 Task: Find connections with filter location Quillota with filter topic #Businessintelligence with filter profile language English with filter current company Techolution with filter school Bharati Vidyapeeth's College of Engineering with filter industry IT System Design Services with filter service category Mobile Marketing with filter keywords title Operations Analyst
Action: Mouse moved to (596, 75)
Screenshot: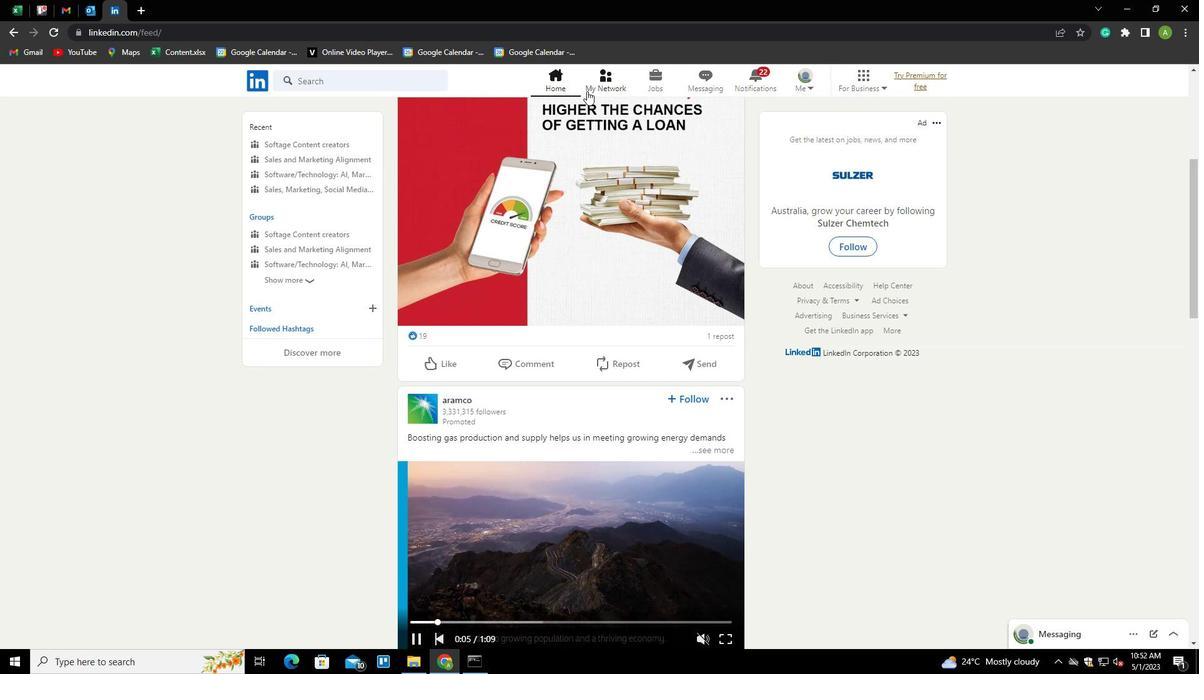 
Action: Mouse pressed left at (596, 75)
Screenshot: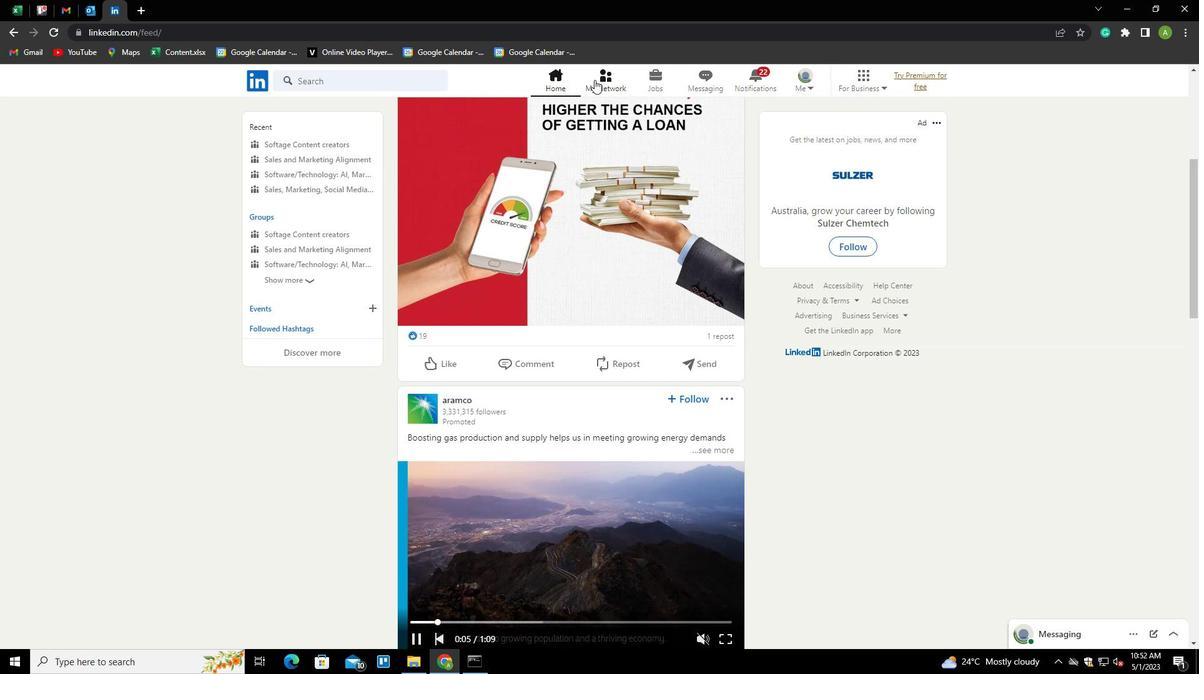 
Action: Mouse moved to (326, 147)
Screenshot: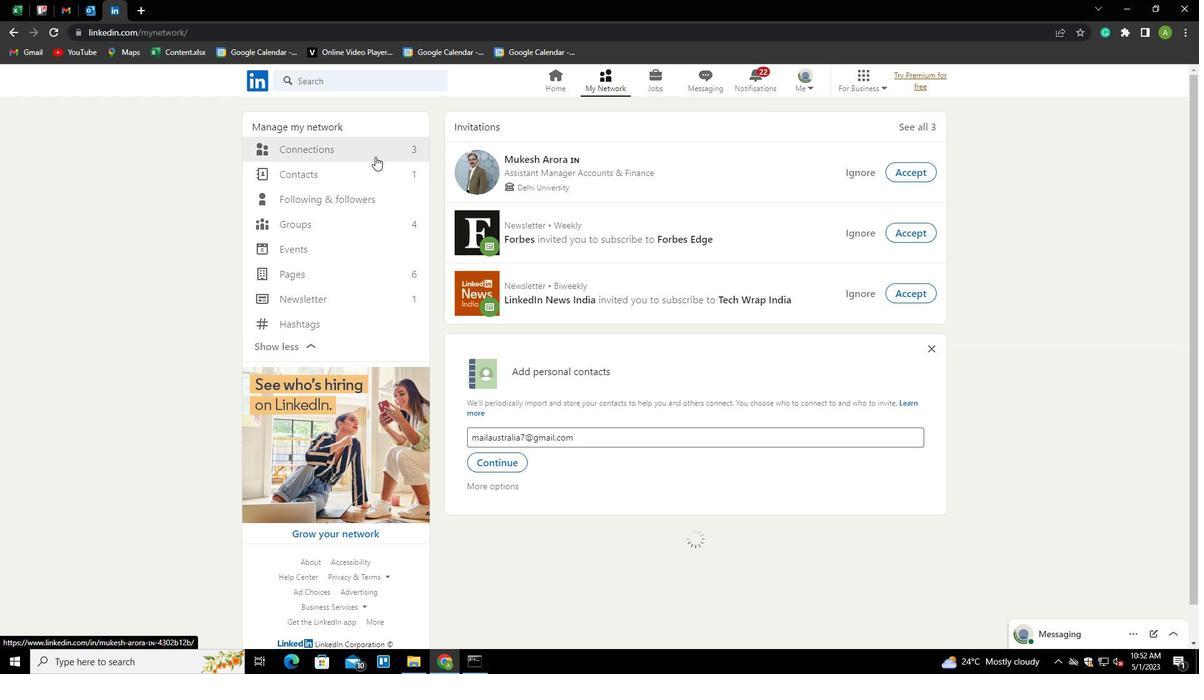 
Action: Mouse pressed left at (326, 147)
Screenshot: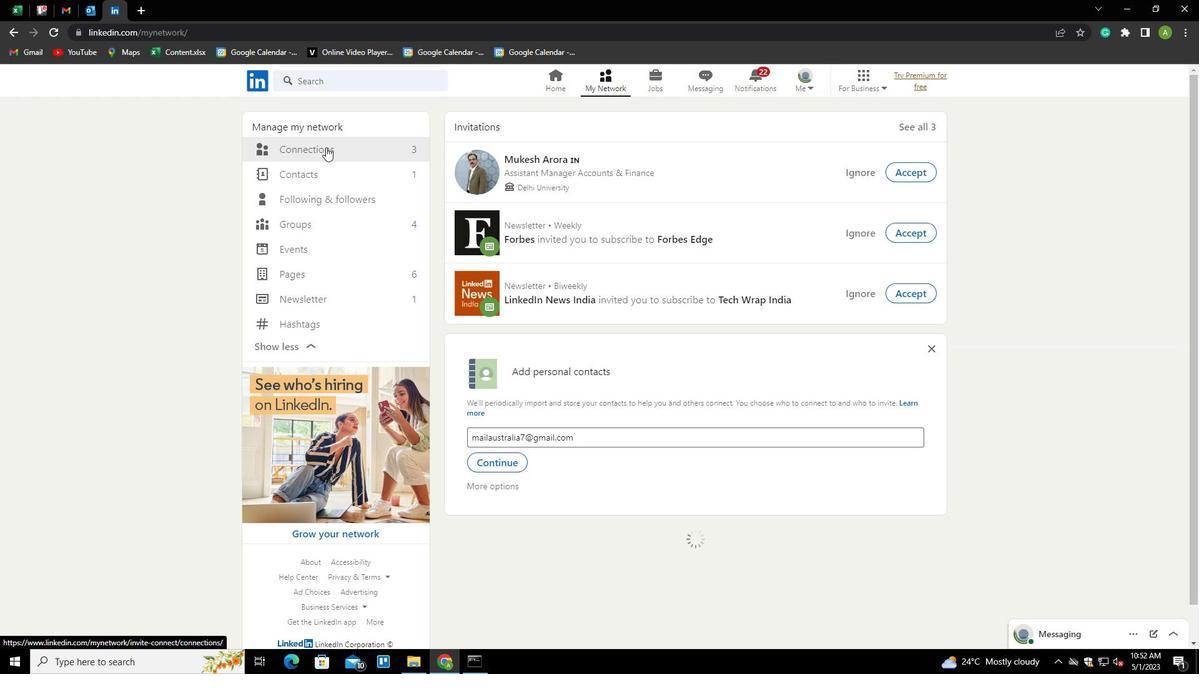 
Action: Mouse moved to (693, 146)
Screenshot: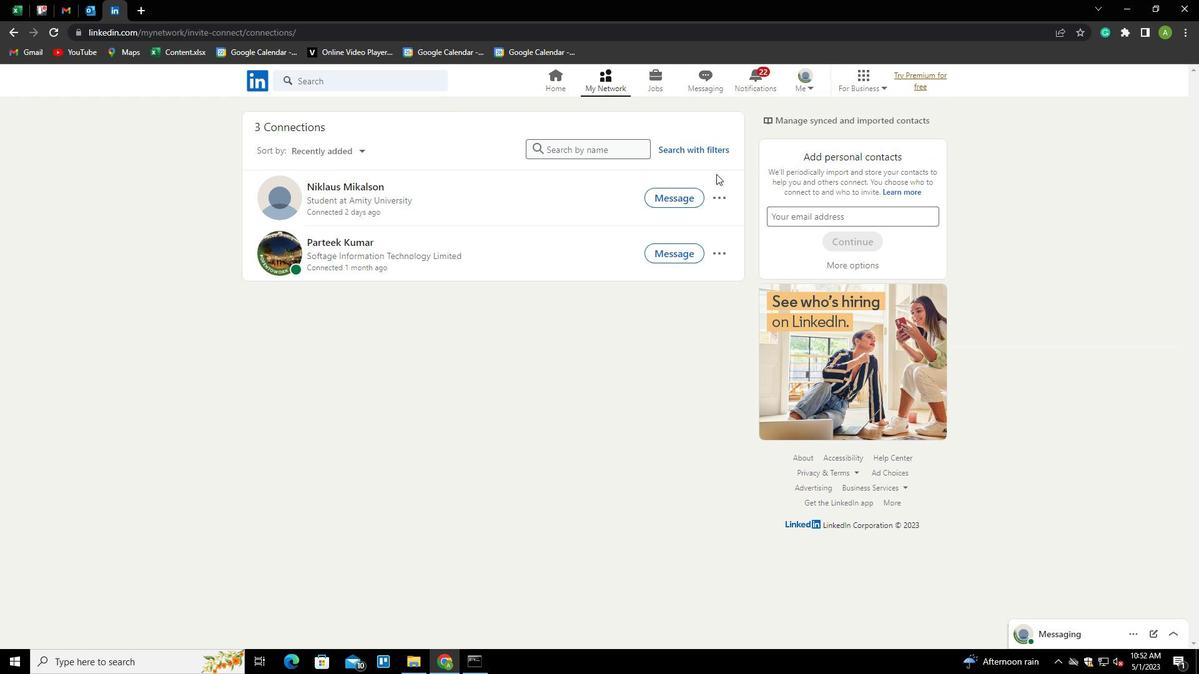 
Action: Mouse pressed left at (693, 146)
Screenshot: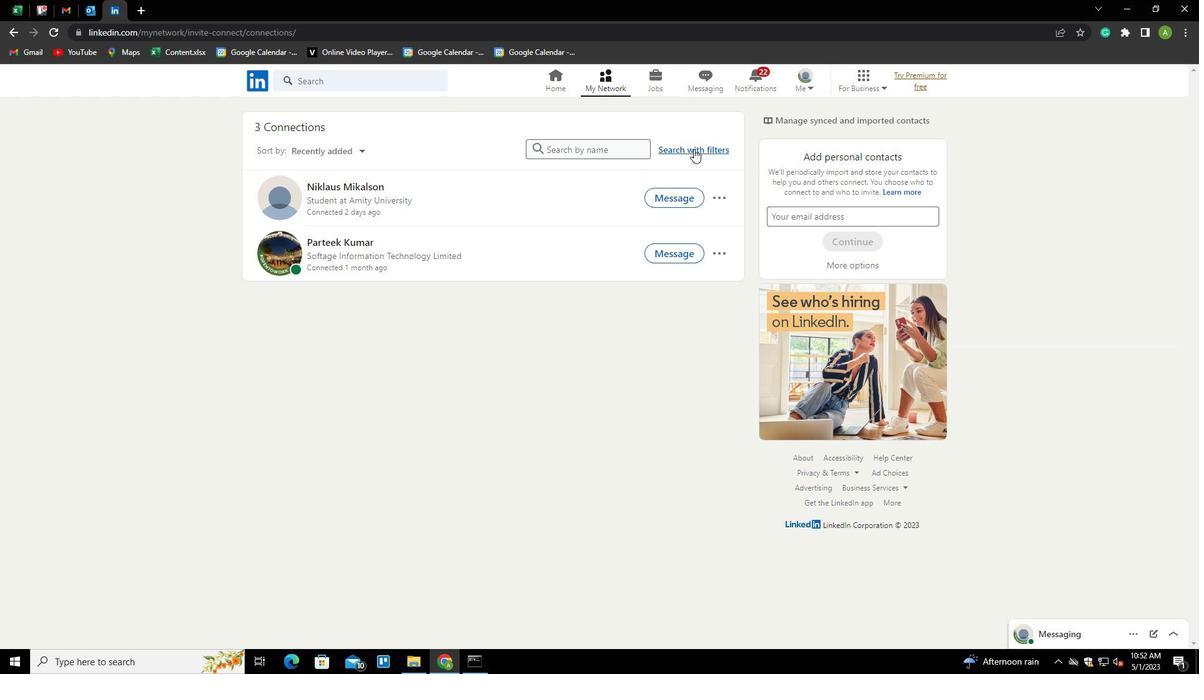 
Action: Mouse moved to (640, 114)
Screenshot: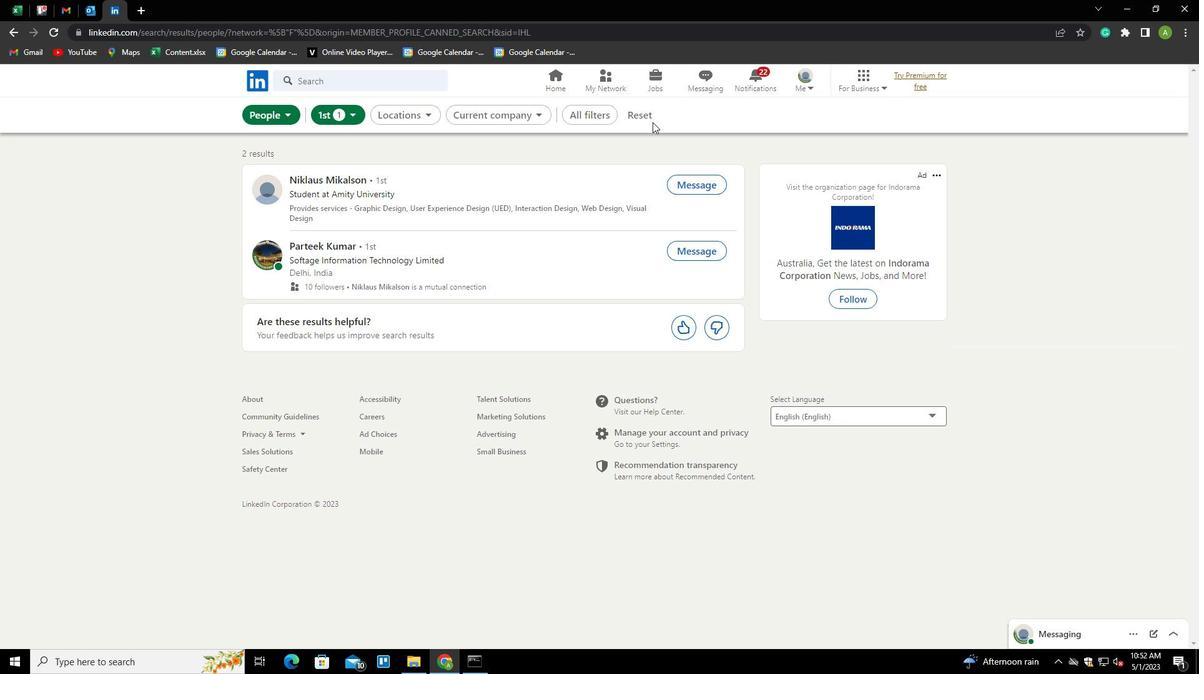 
Action: Mouse pressed left at (640, 114)
Screenshot: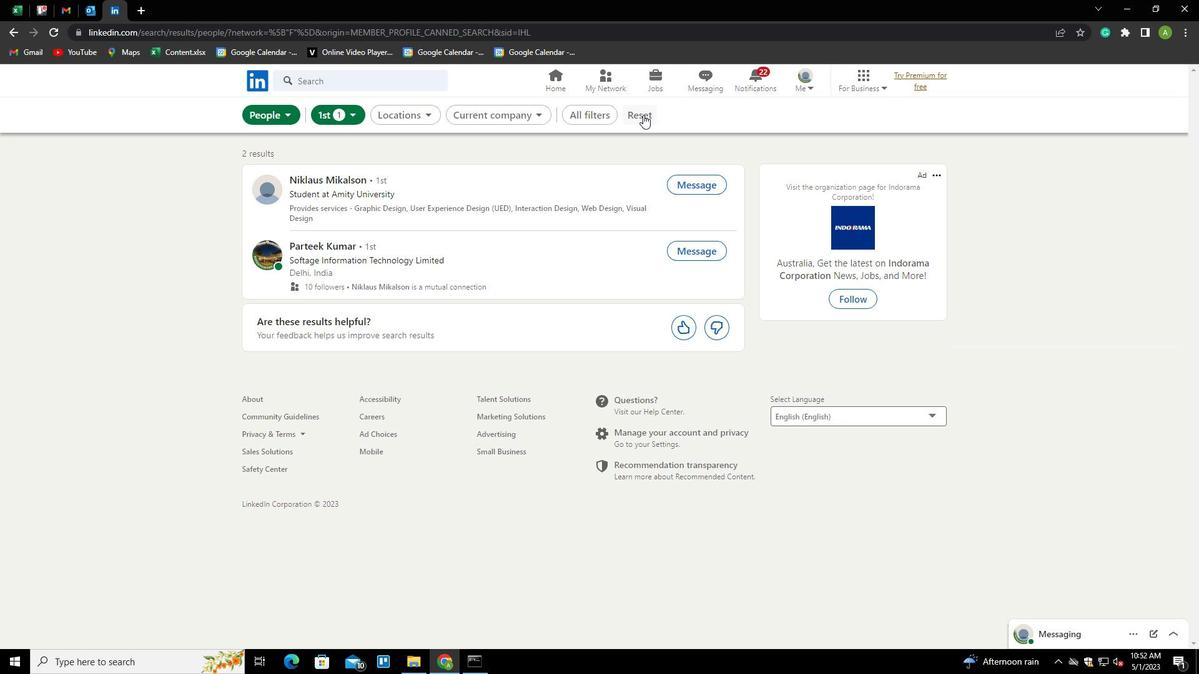 
Action: Mouse moved to (635, 116)
Screenshot: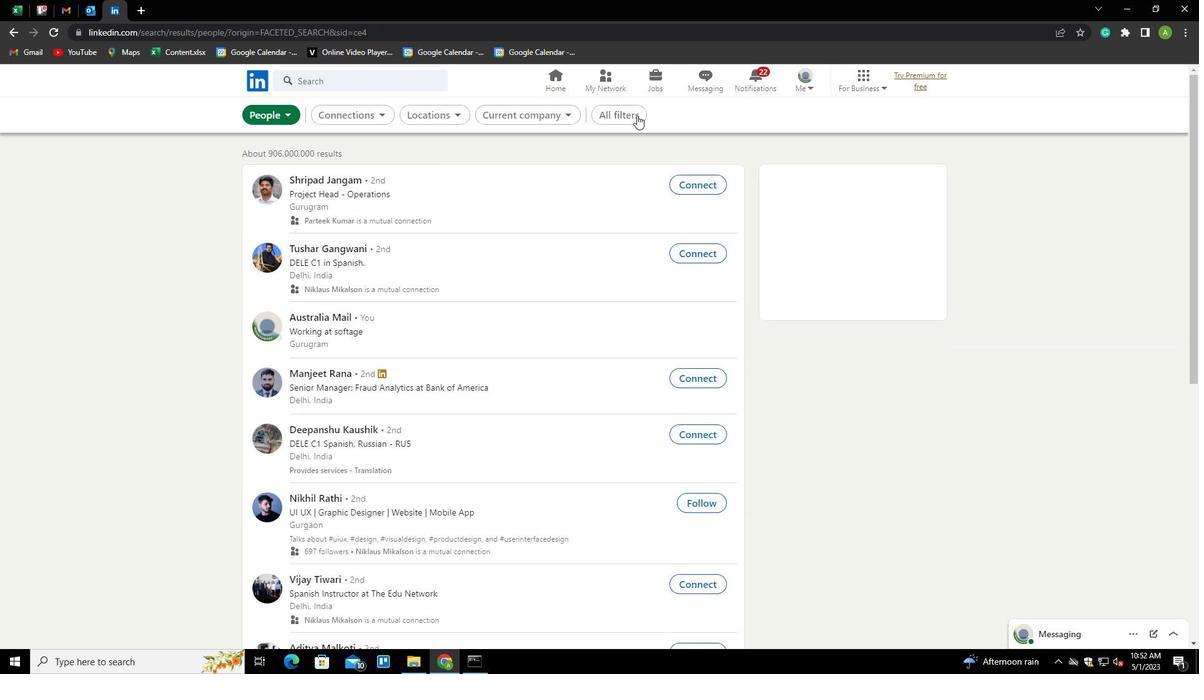 
Action: Mouse pressed left at (635, 116)
Screenshot: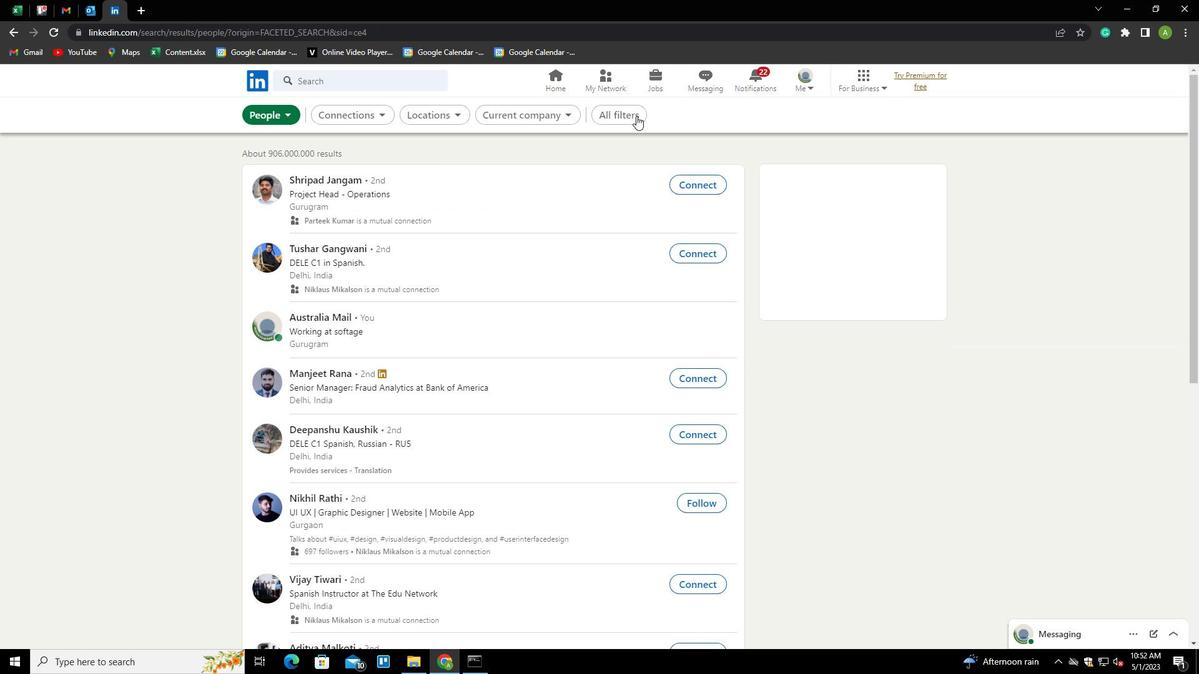 
Action: Mouse moved to (983, 266)
Screenshot: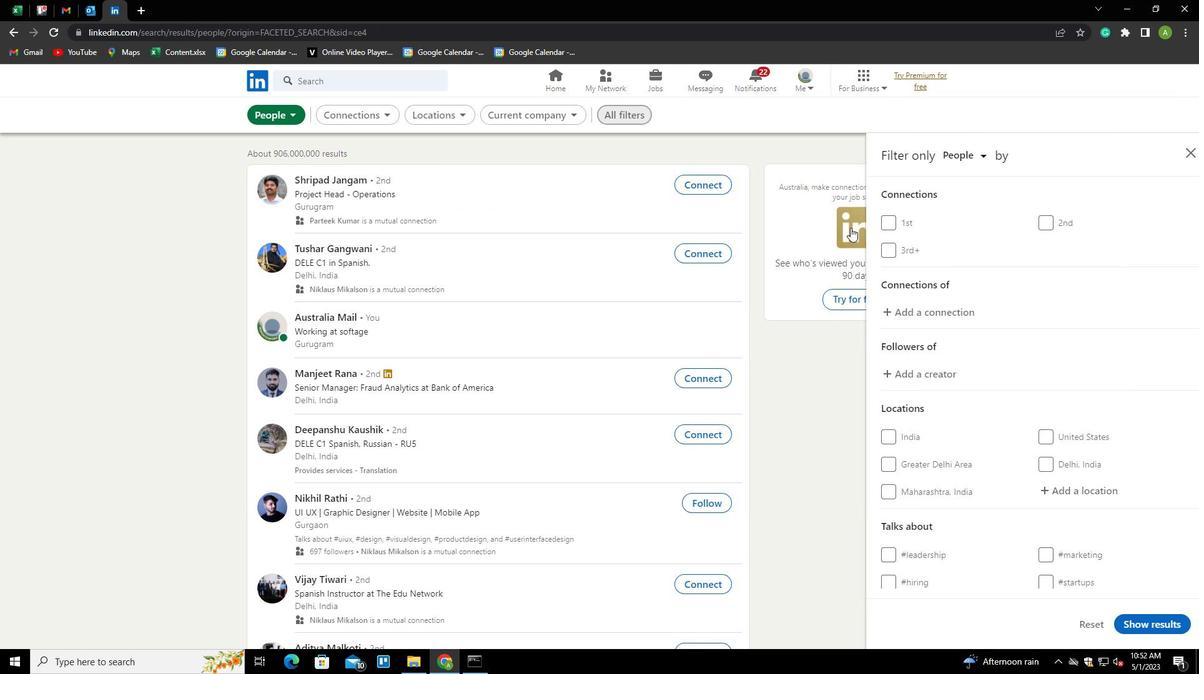 
Action: Mouse scrolled (983, 265) with delta (0, 0)
Screenshot: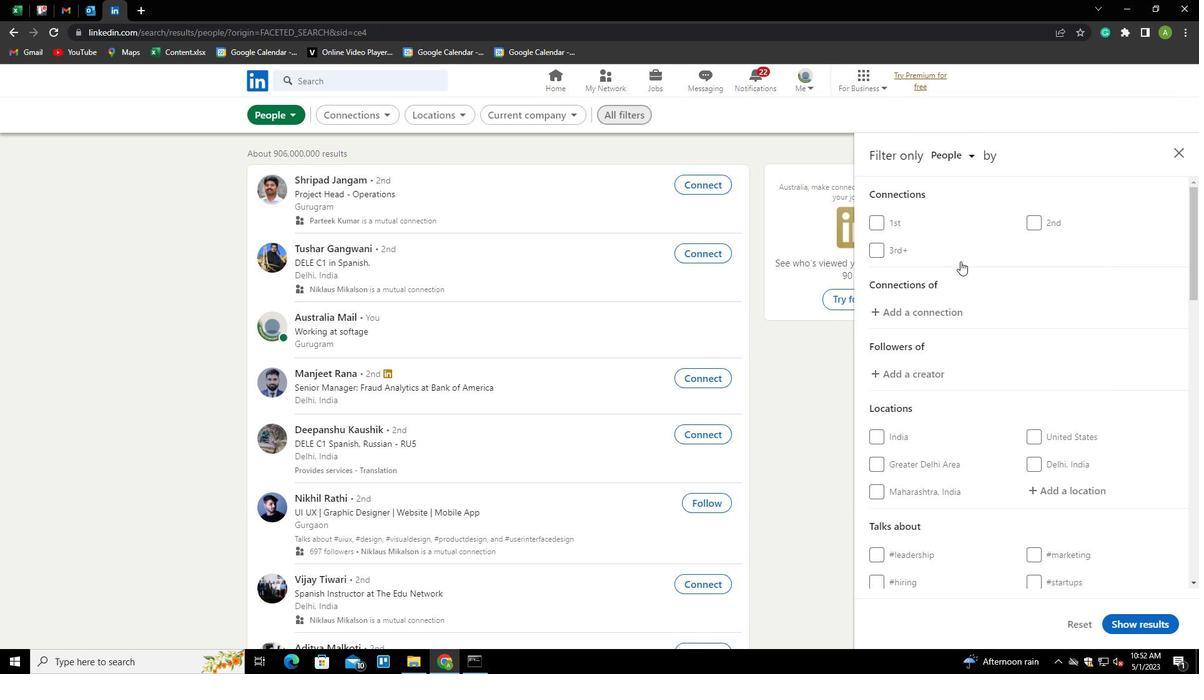
Action: Mouse scrolled (983, 265) with delta (0, 0)
Screenshot: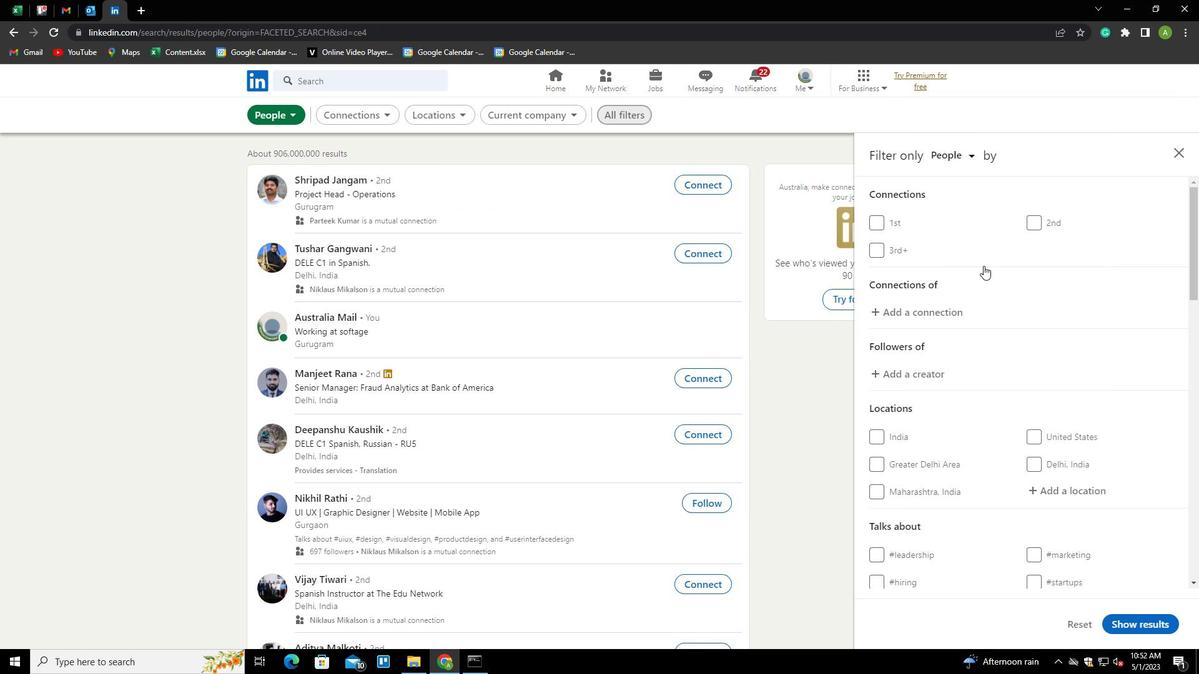 
Action: Mouse scrolled (983, 265) with delta (0, 0)
Screenshot: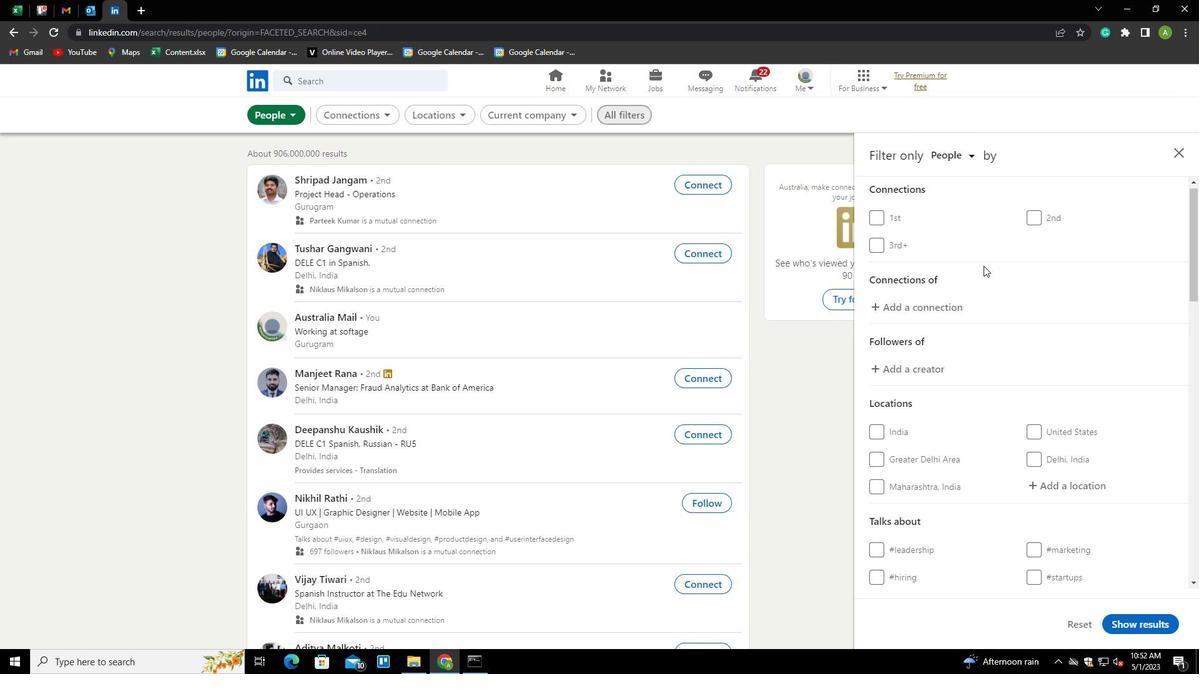
Action: Mouse moved to (1050, 304)
Screenshot: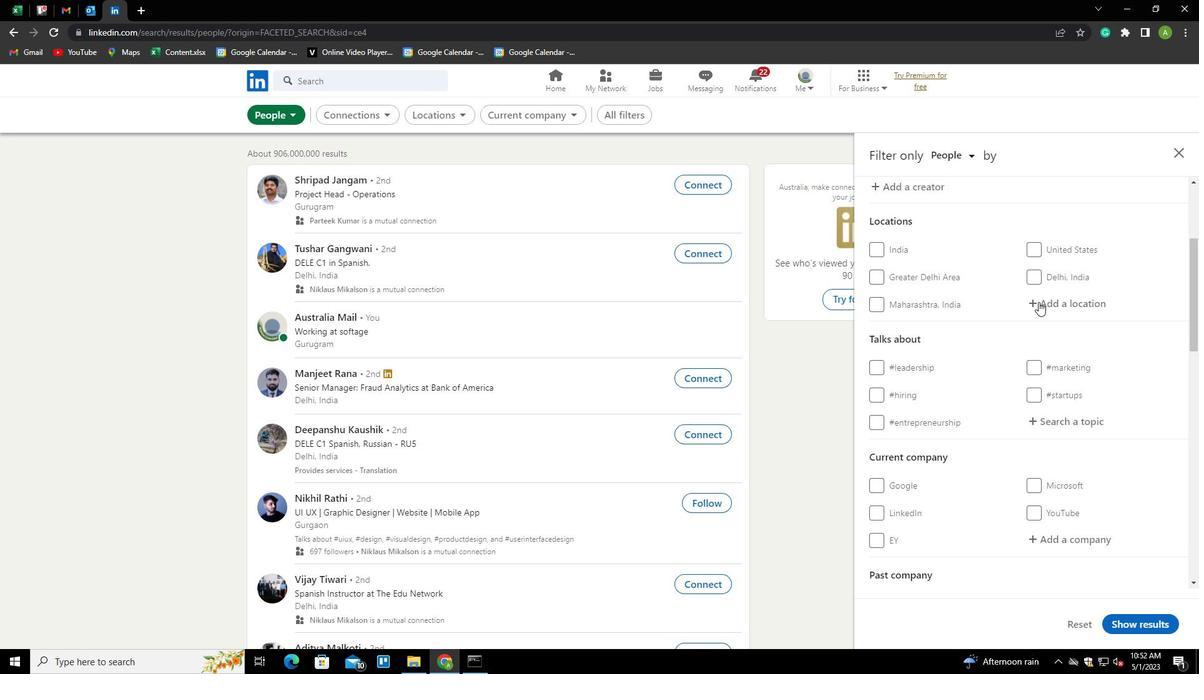 
Action: Mouse pressed left at (1050, 304)
Screenshot: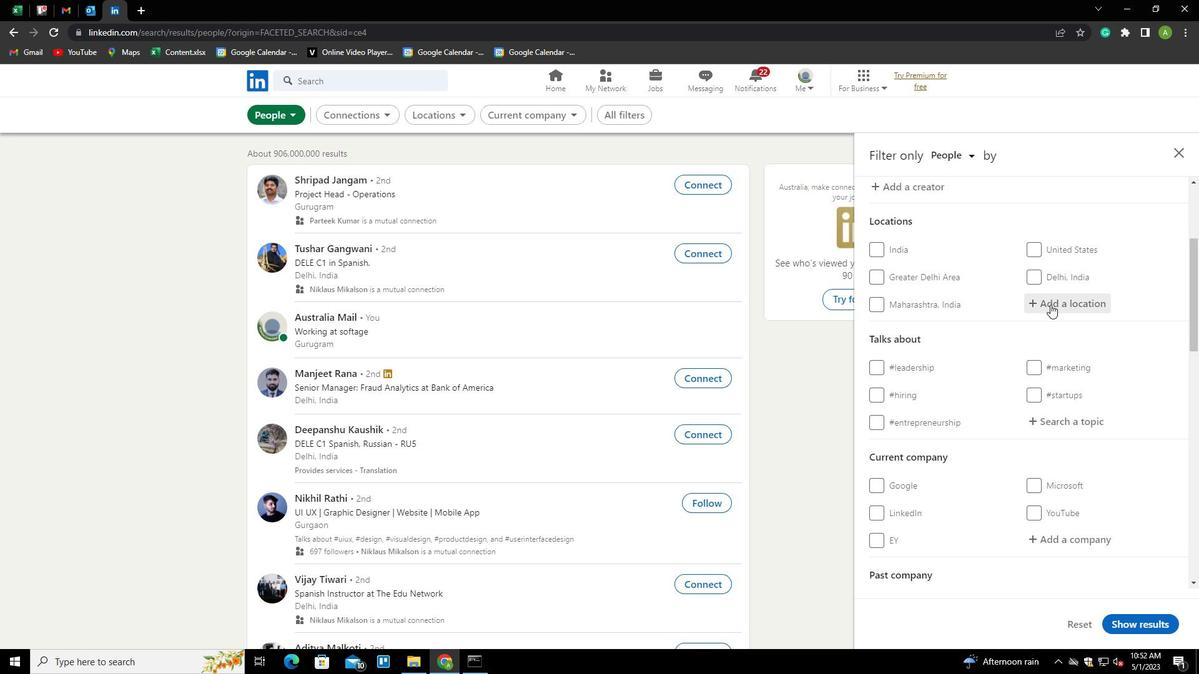
Action: Mouse pressed left at (1050, 304)
Screenshot: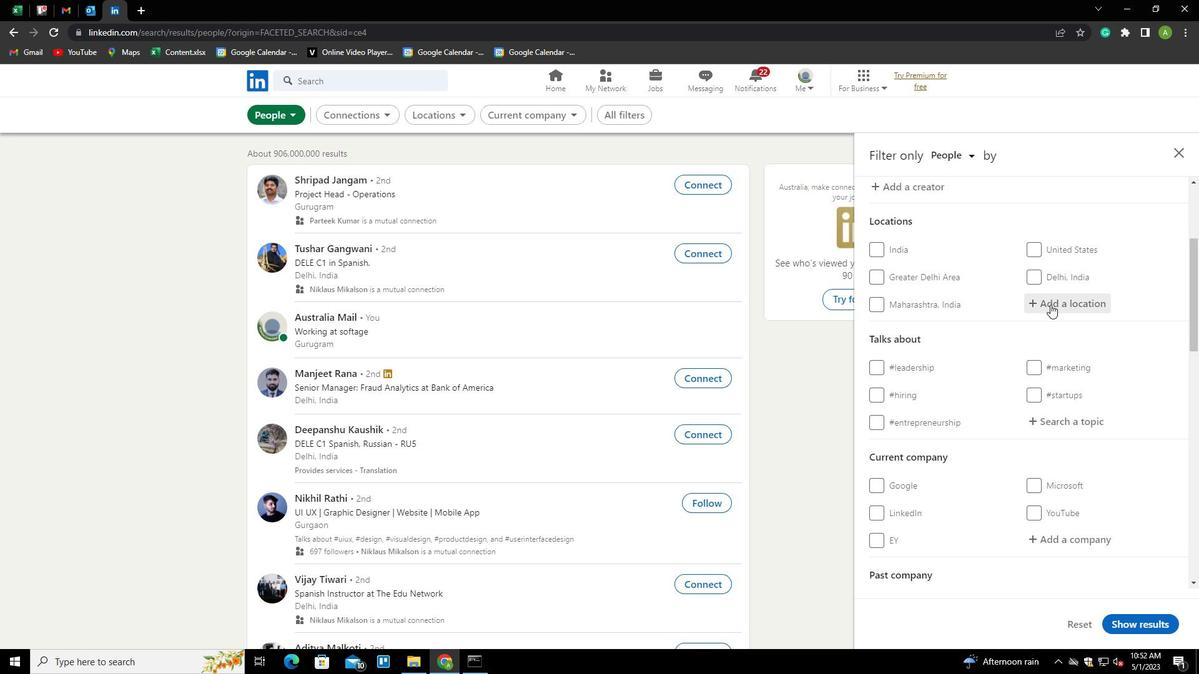 
Action: Key pressed <Key.shift><Key.shift>QUILLOTA<Key.down><Key.enter>
Screenshot: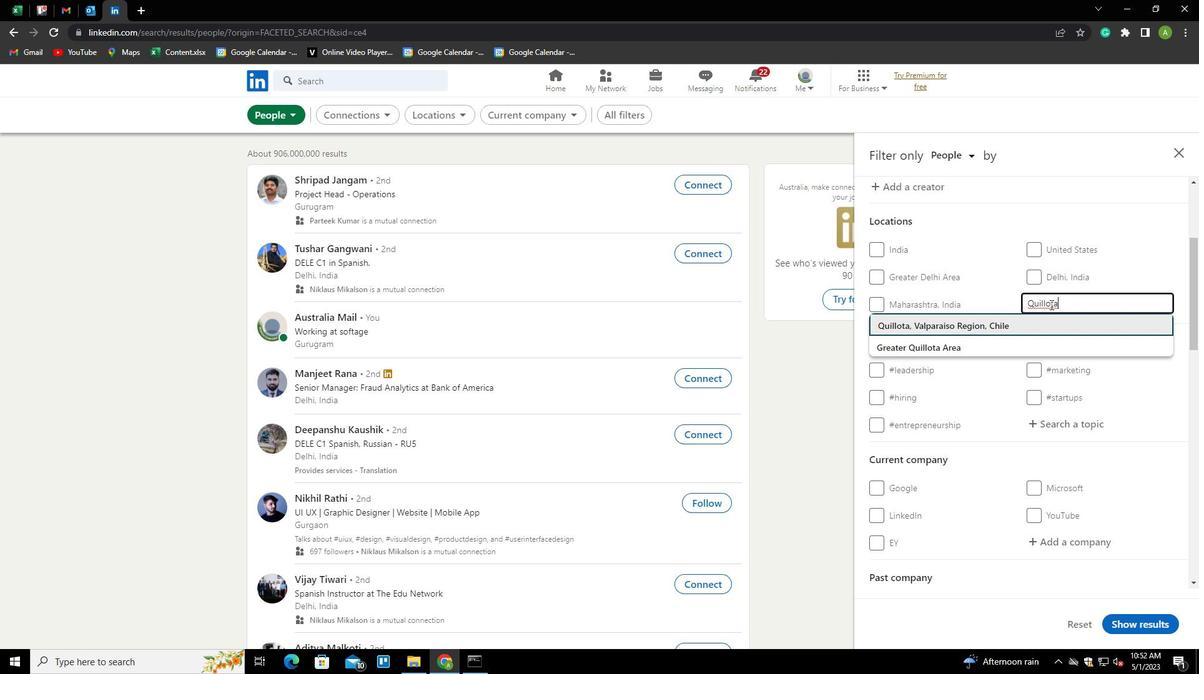 
Action: Mouse scrolled (1050, 304) with delta (0, 0)
Screenshot: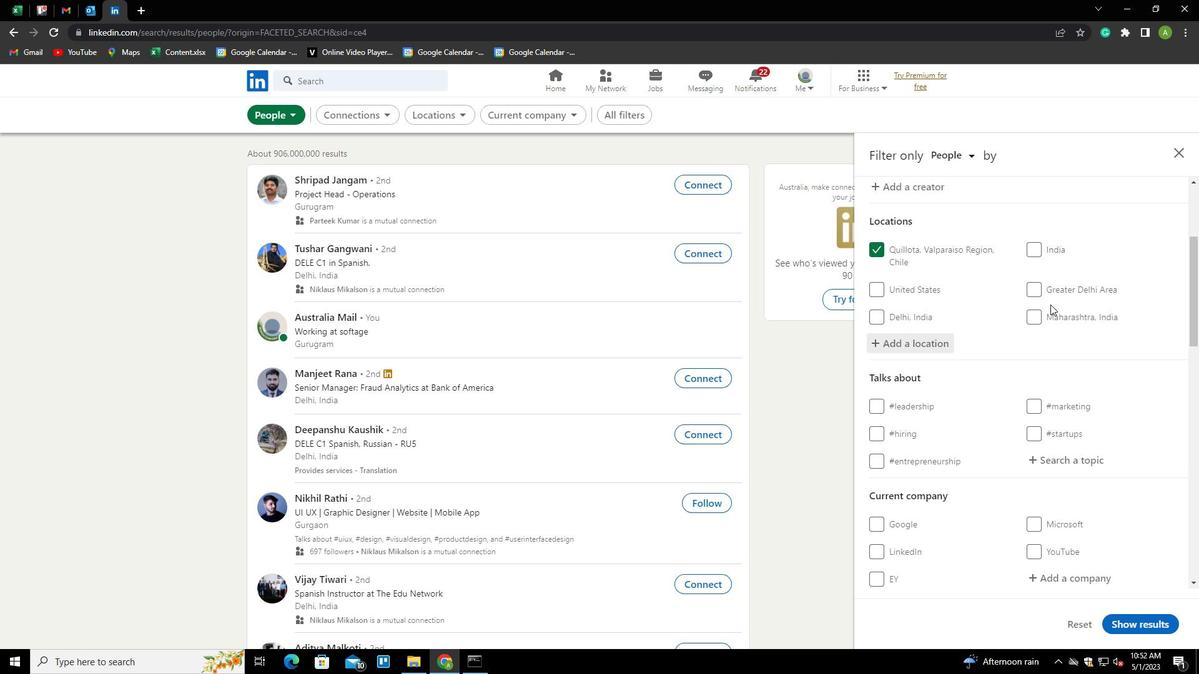 
Action: Mouse scrolled (1050, 304) with delta (0, 0)
Screenshot: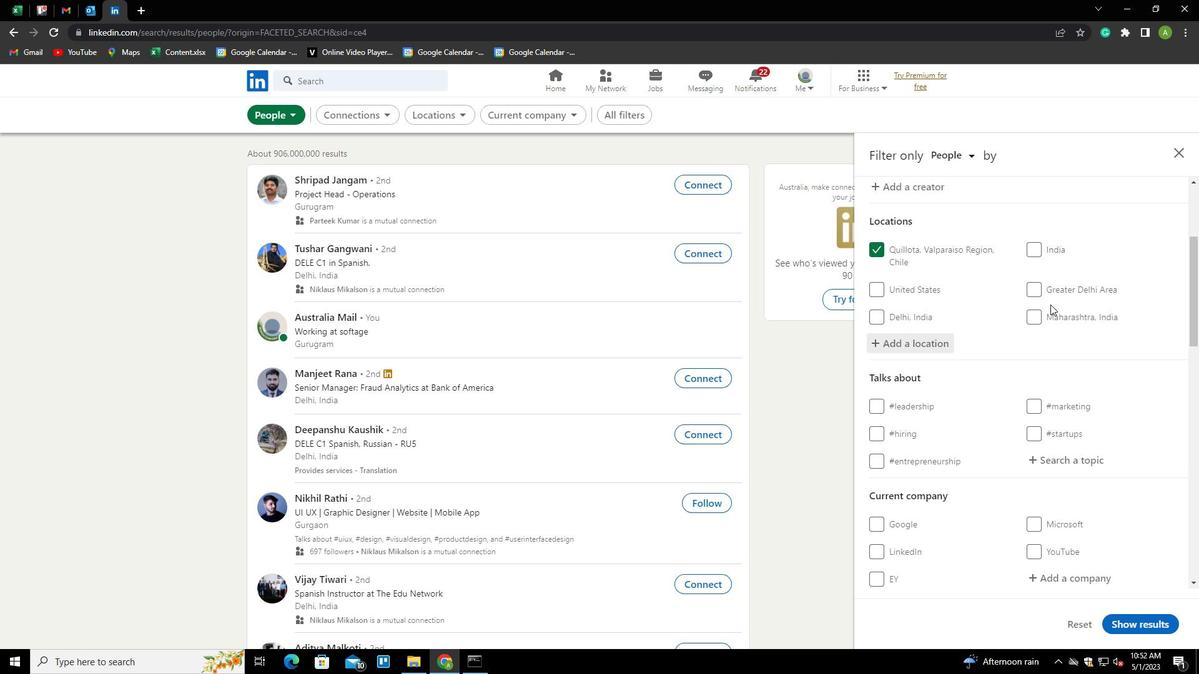 
Action: Mouse scrolled (1050, 304) with delta (0, 0)
Screenshot: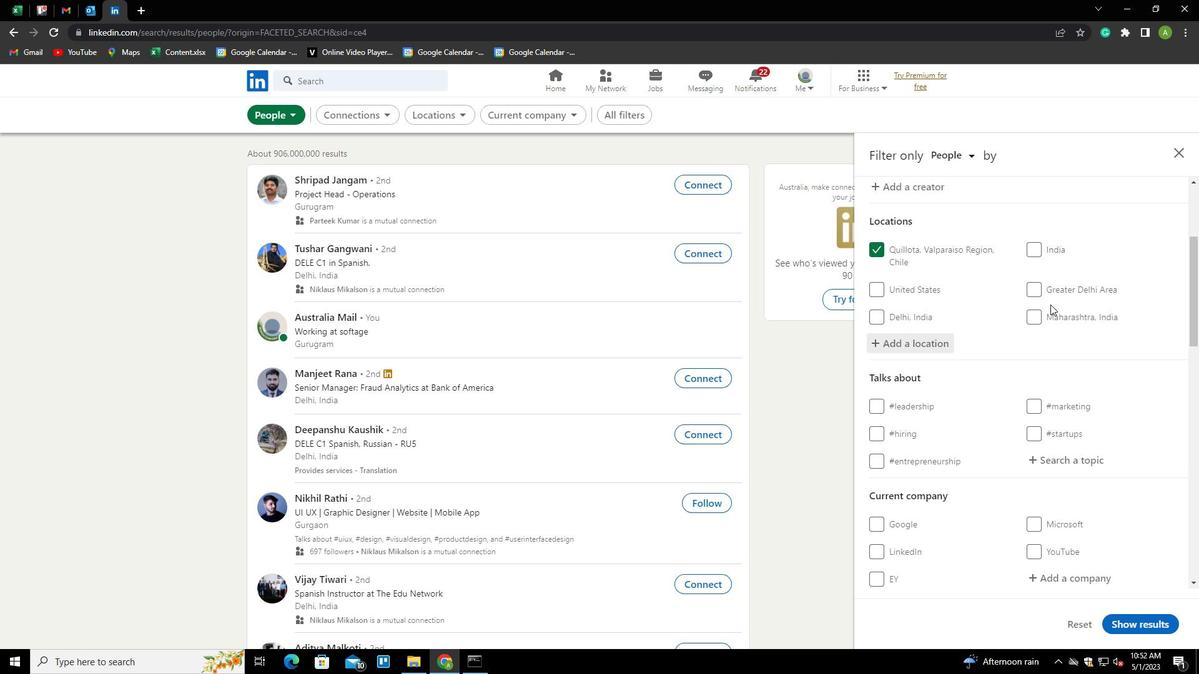 
Action: Mouse moved to (1044, 274)
Screenshot: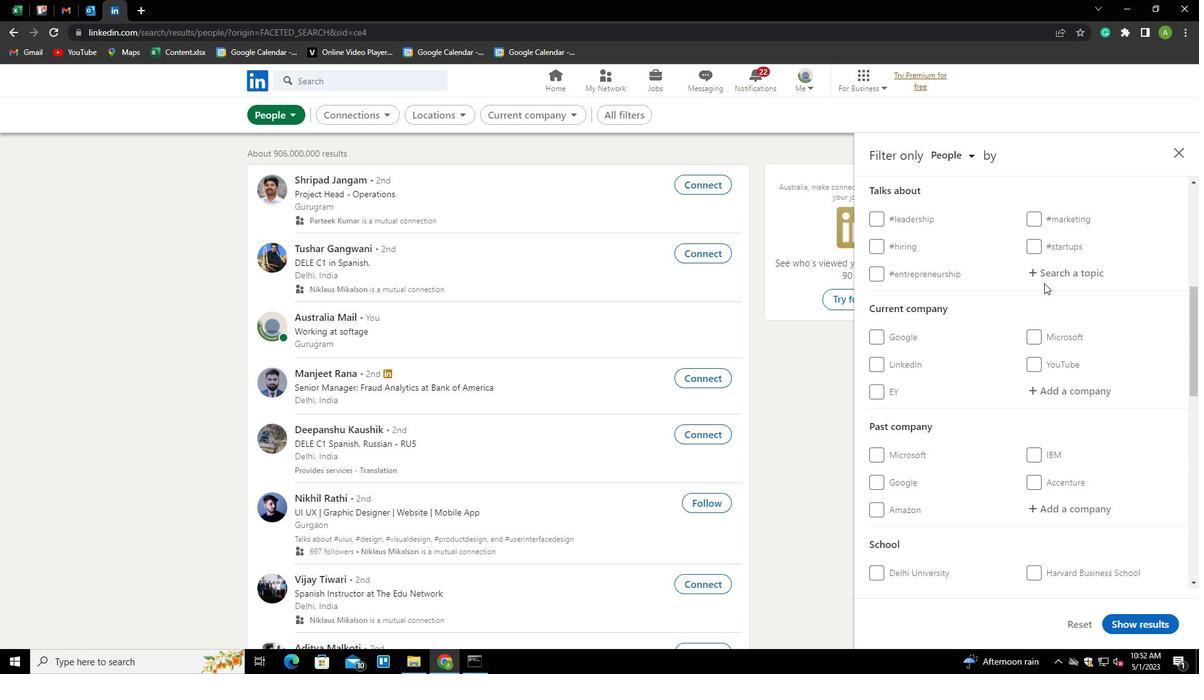 
Action: Mouse pressed left at (1044, 274)
Screenshot: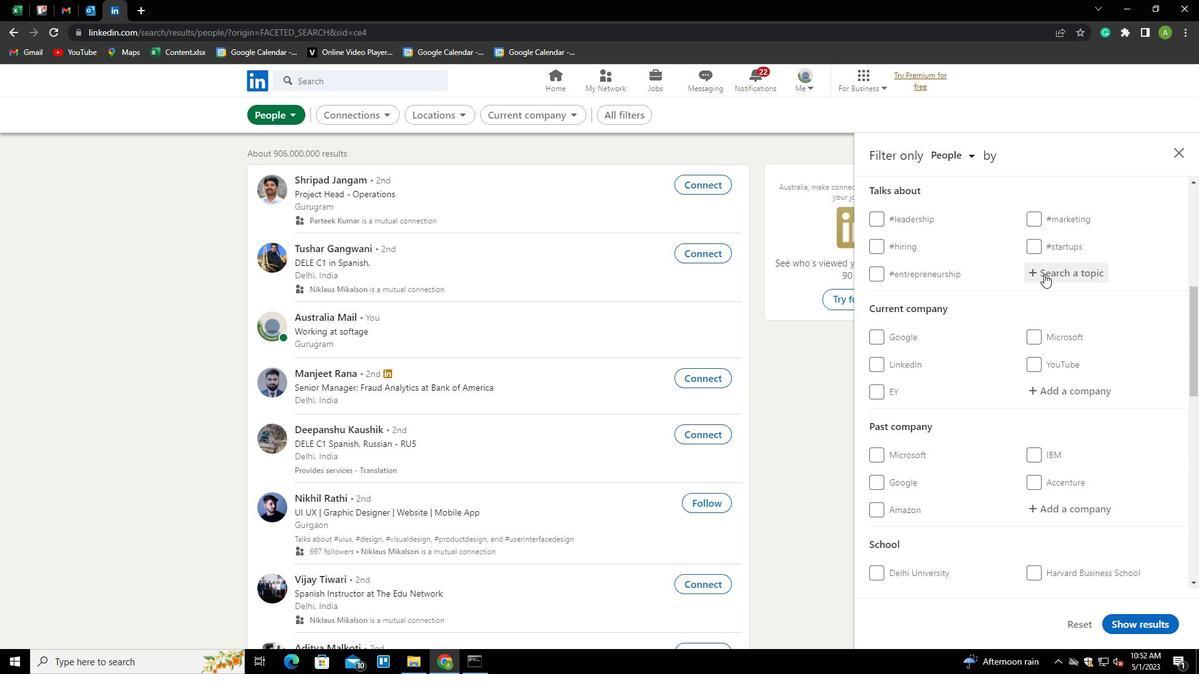 
Action: Key pressed <Key.shift><Key.shift><Key.shift>BUSINESSIN<Key.down><Key.enter>
Screenshot: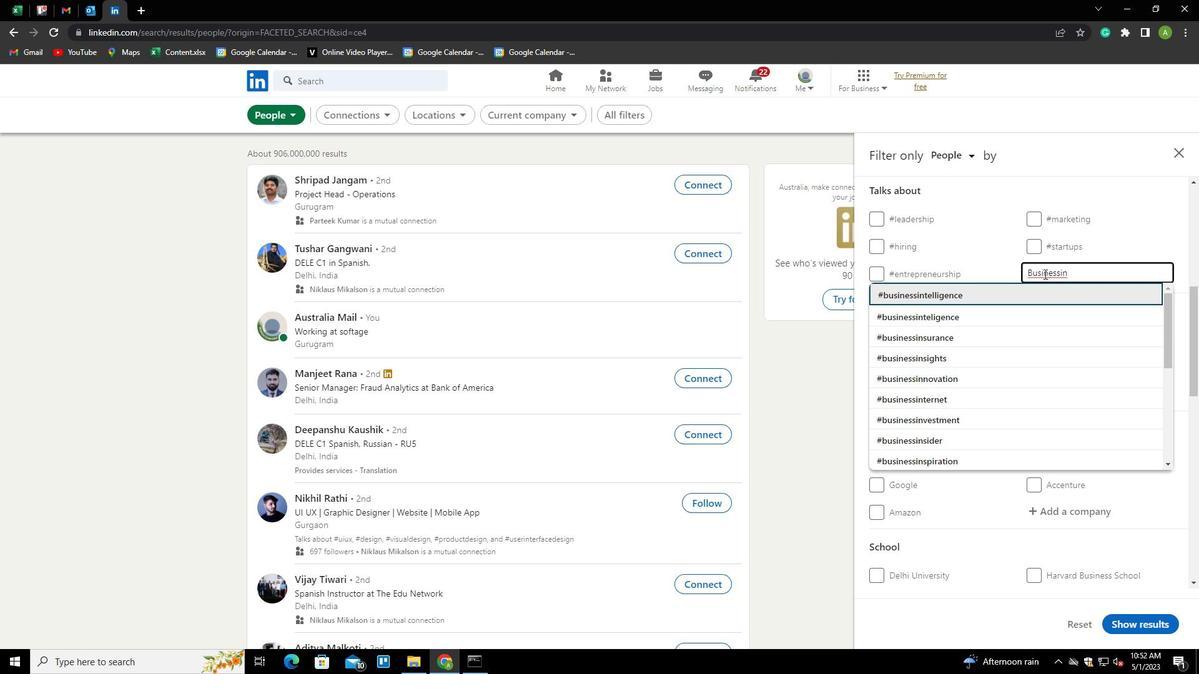
Action: Mouse scrolled (1044, 273) with delta (0, 0)
Screenshot: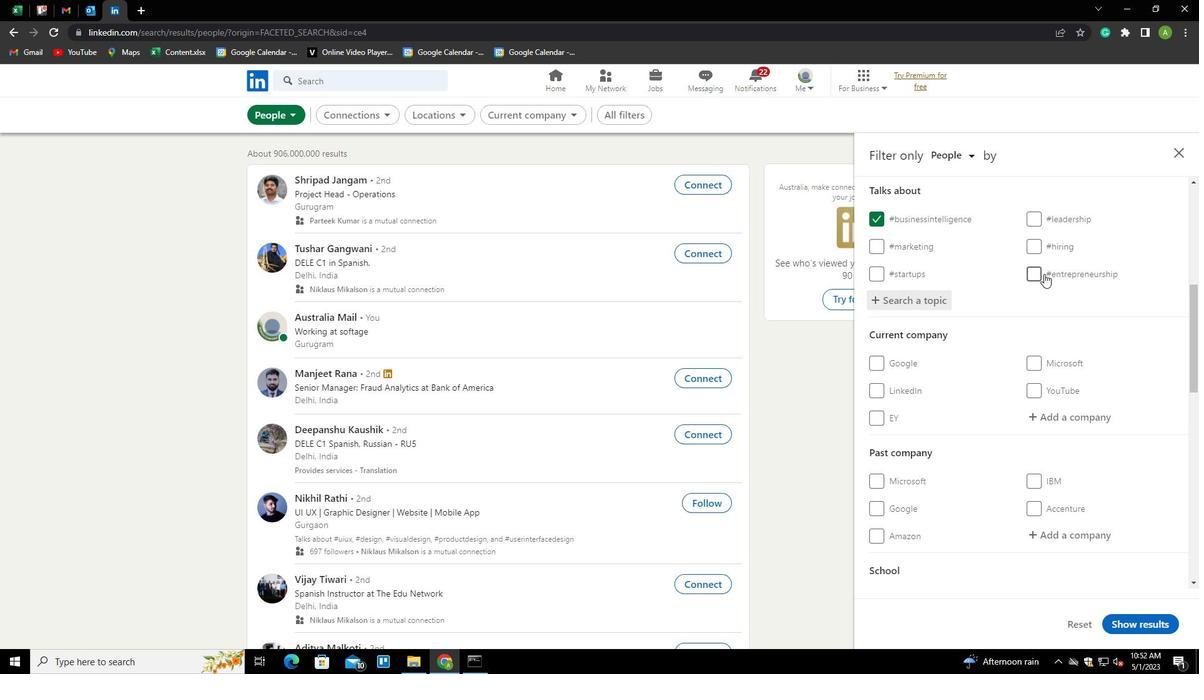 
Action: Mouse scrolled (1044, 273) with delta (0, 0)
Screenshot: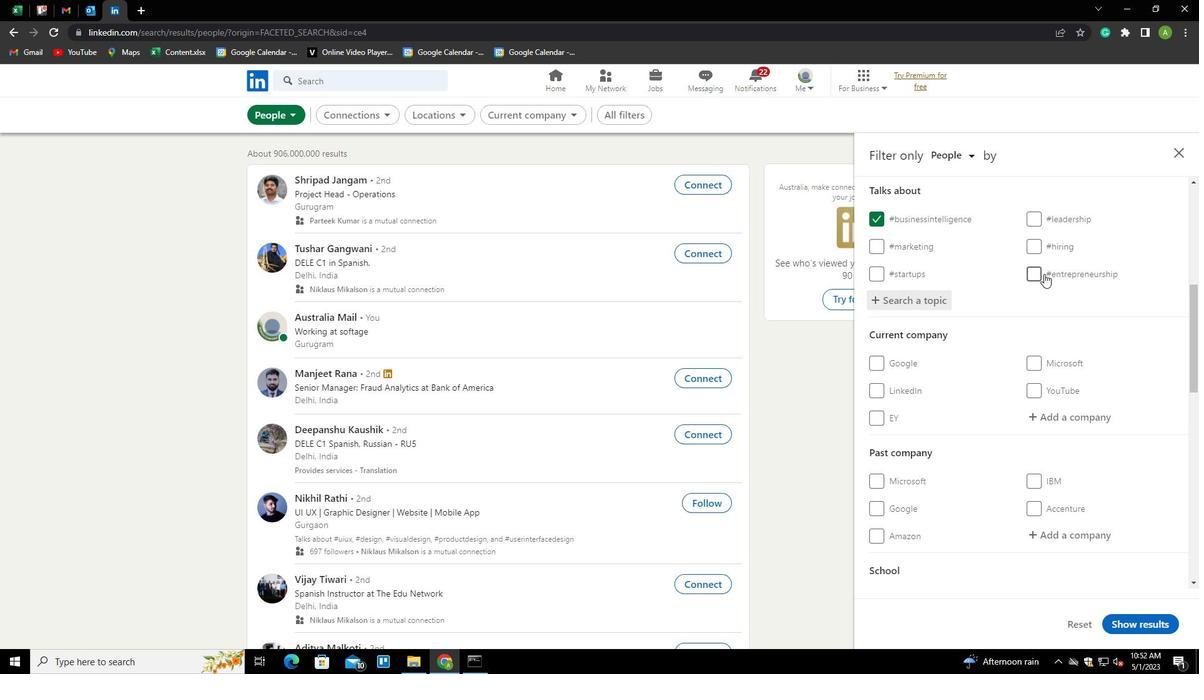 
Action: Mouse scrolled (1044, 273) with delta (0, 0)
Screenshot: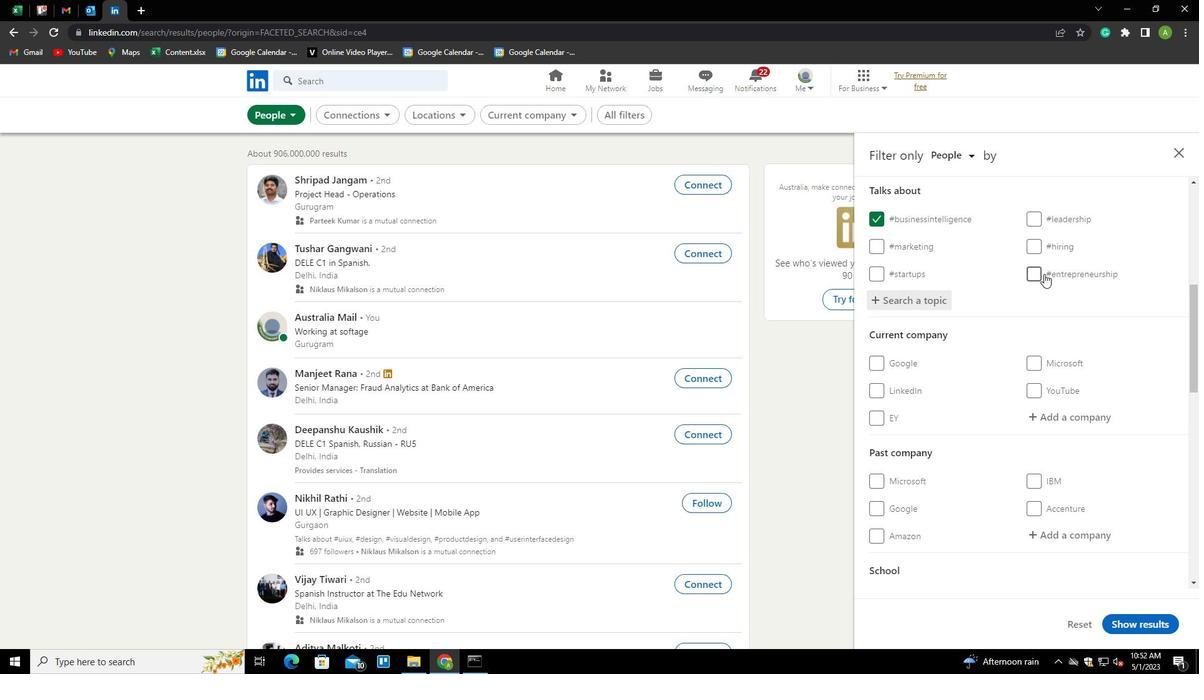 
Action: Mouse scrolled (1044, 273) with delta (0, 0)
Screenshot: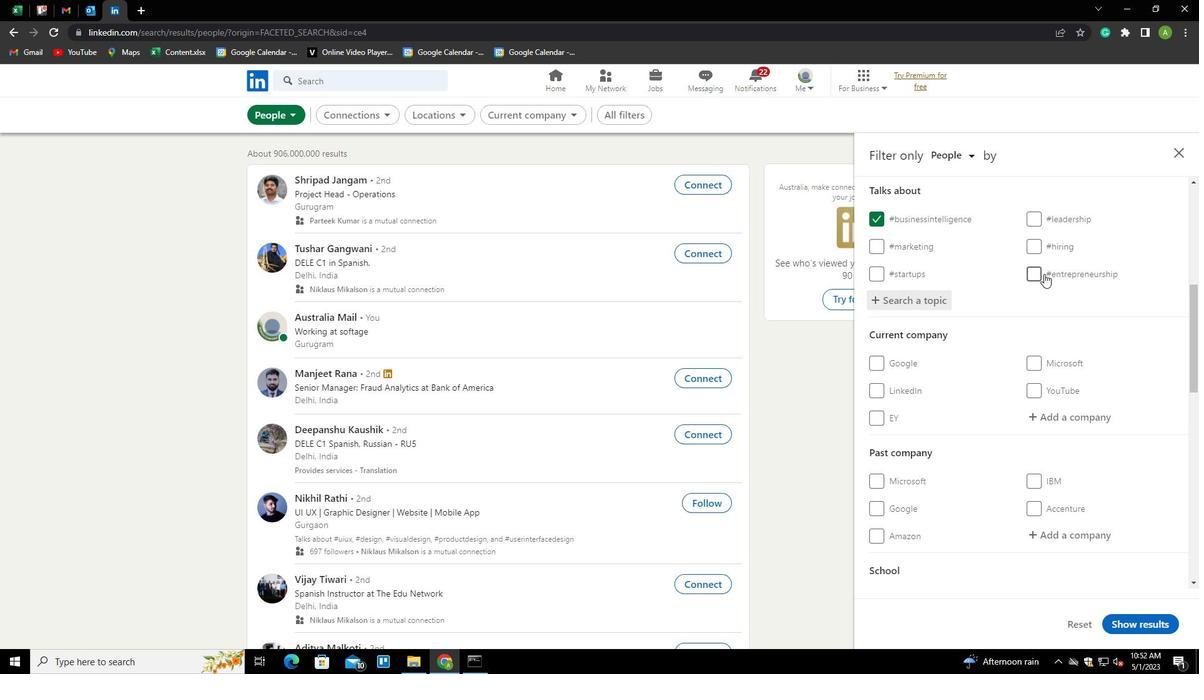 
Action: Mouse scrolled (1044, 273) with delta (0, 0)
Screenshot: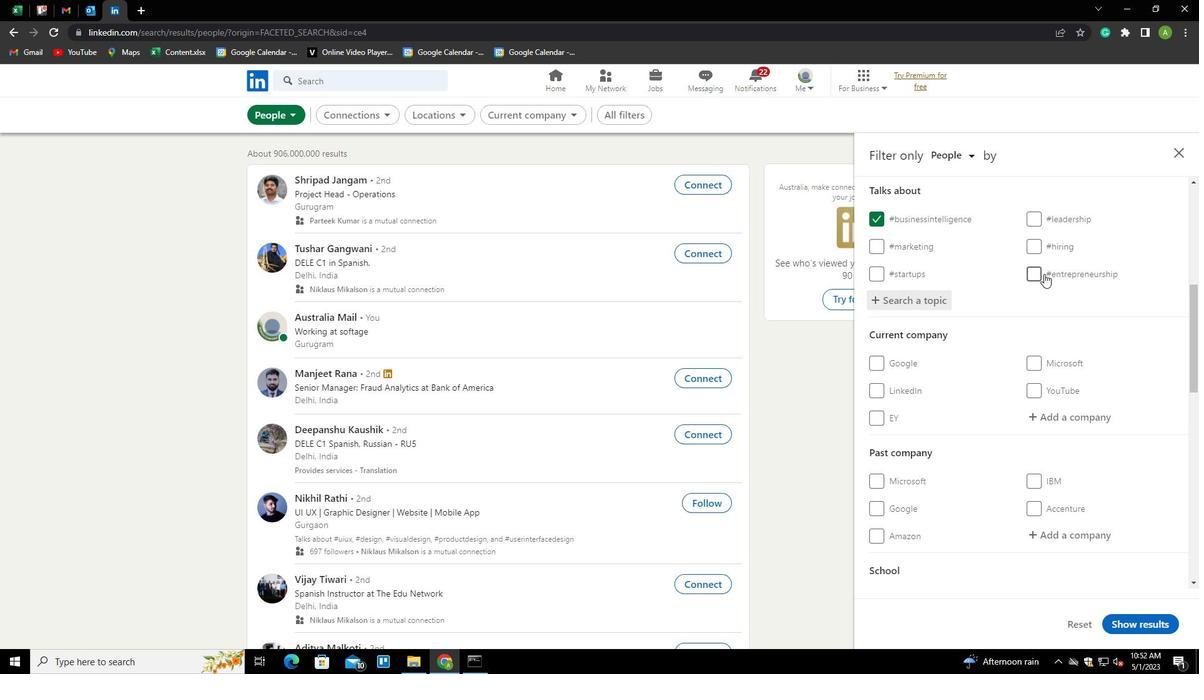 
Action: Mouse scrolled (1044, 273) with delta (0, 0)
Screenshot: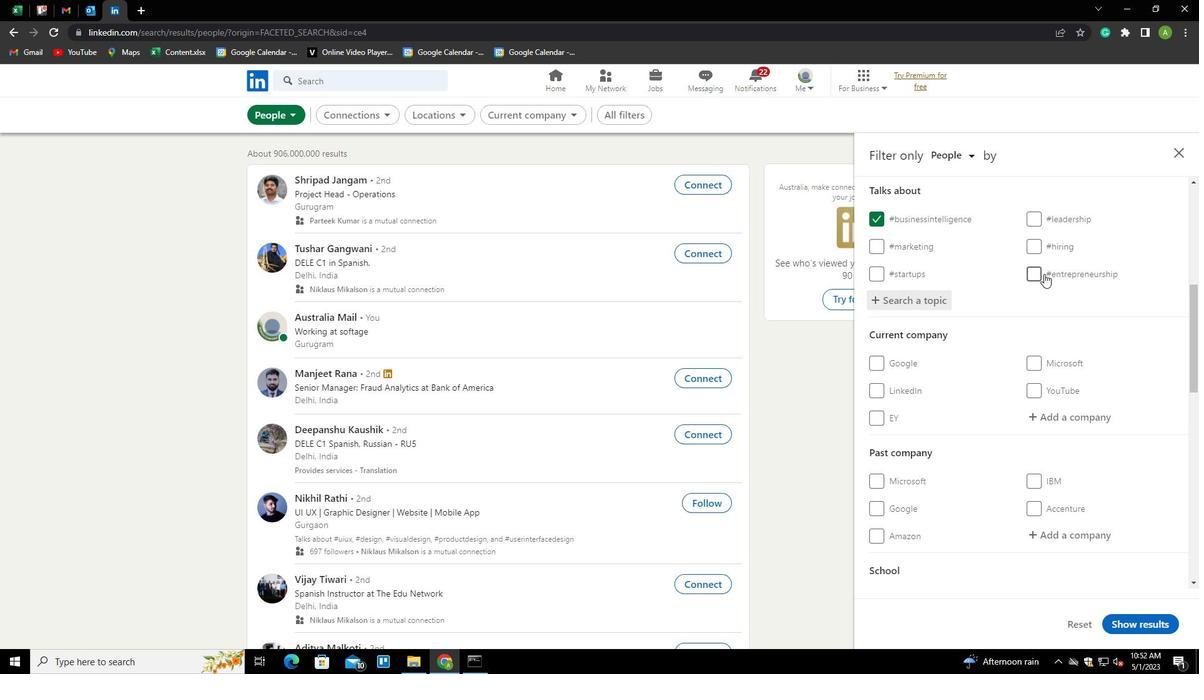 
Action: Mouse scrolled (1044, 273) with delta (0, 0)
Screenshot: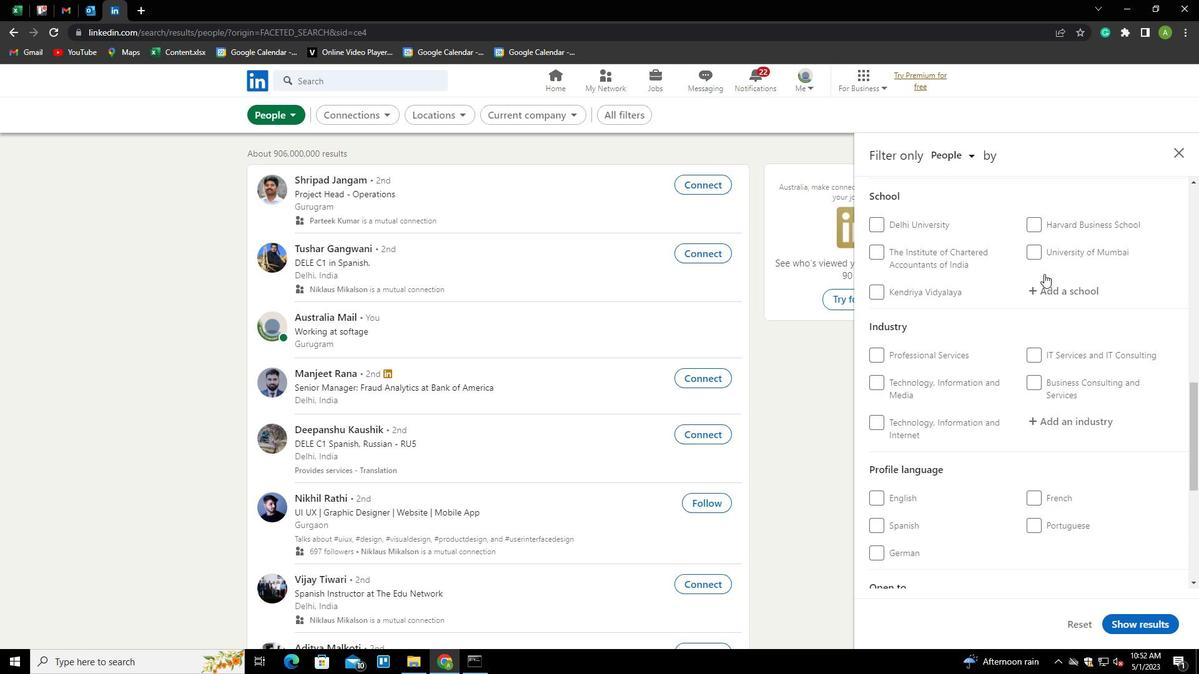 
Action: Mouse scrolled (1044, 273) with delta (0, 0)
Screenshot: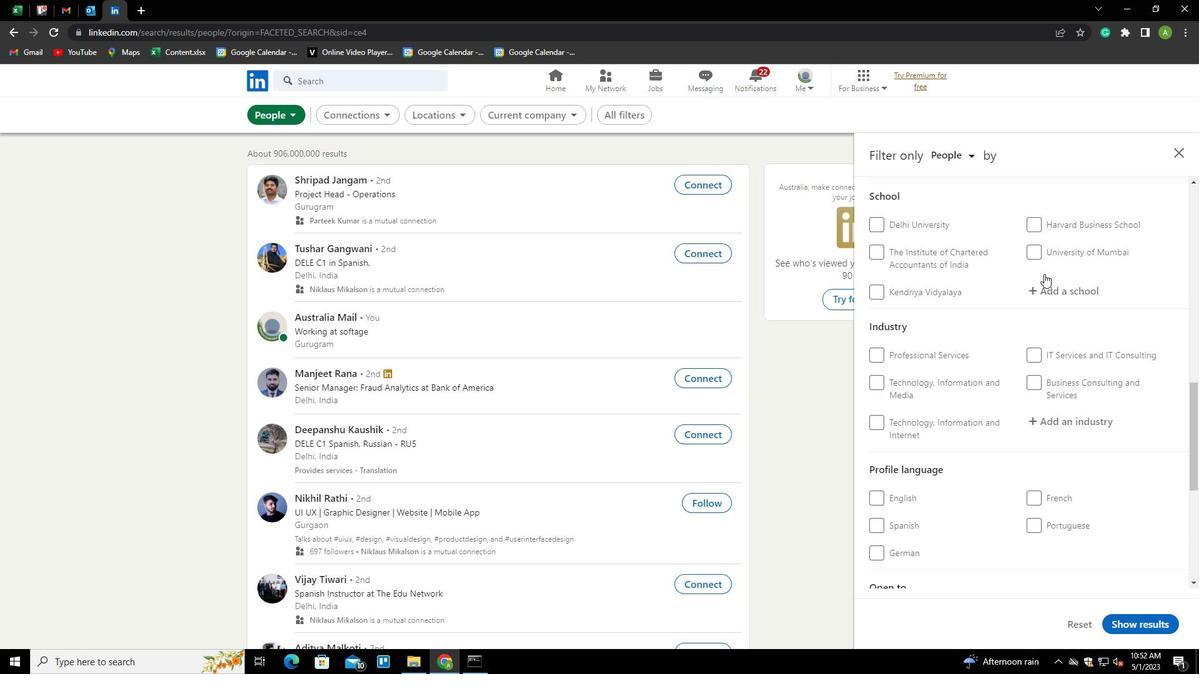 
Action: Mouse moved to (888, 367)
Screenshot: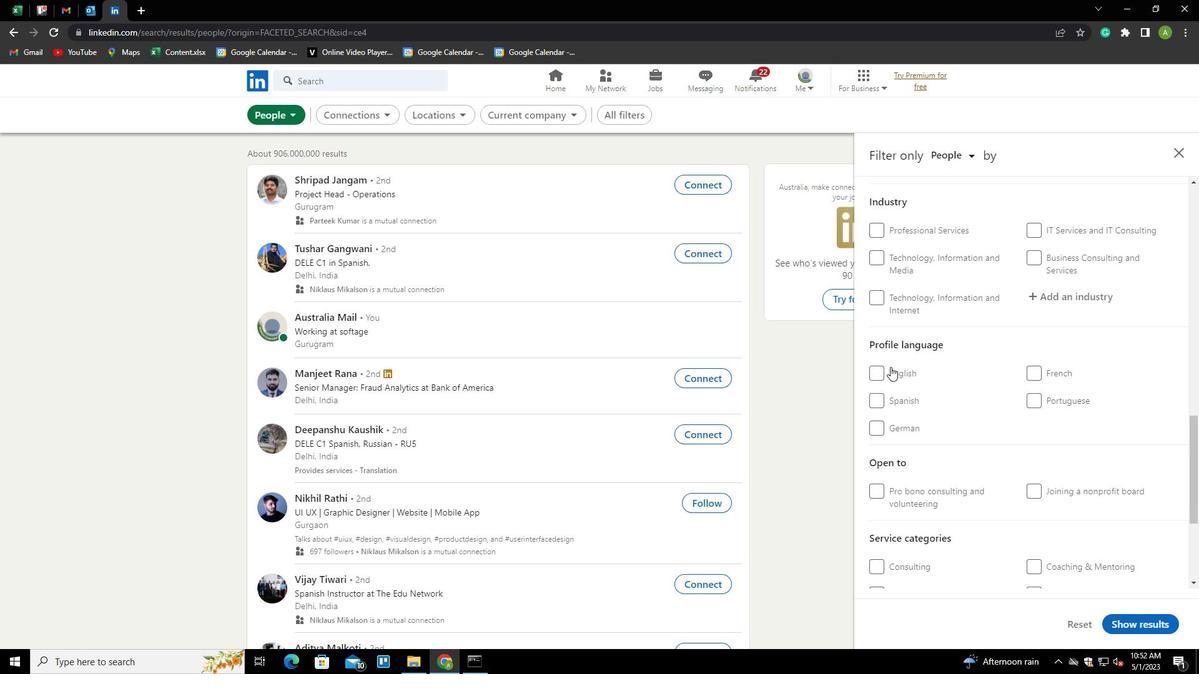 
Action: Mouse pressed left at (888, 367)
Screenshot: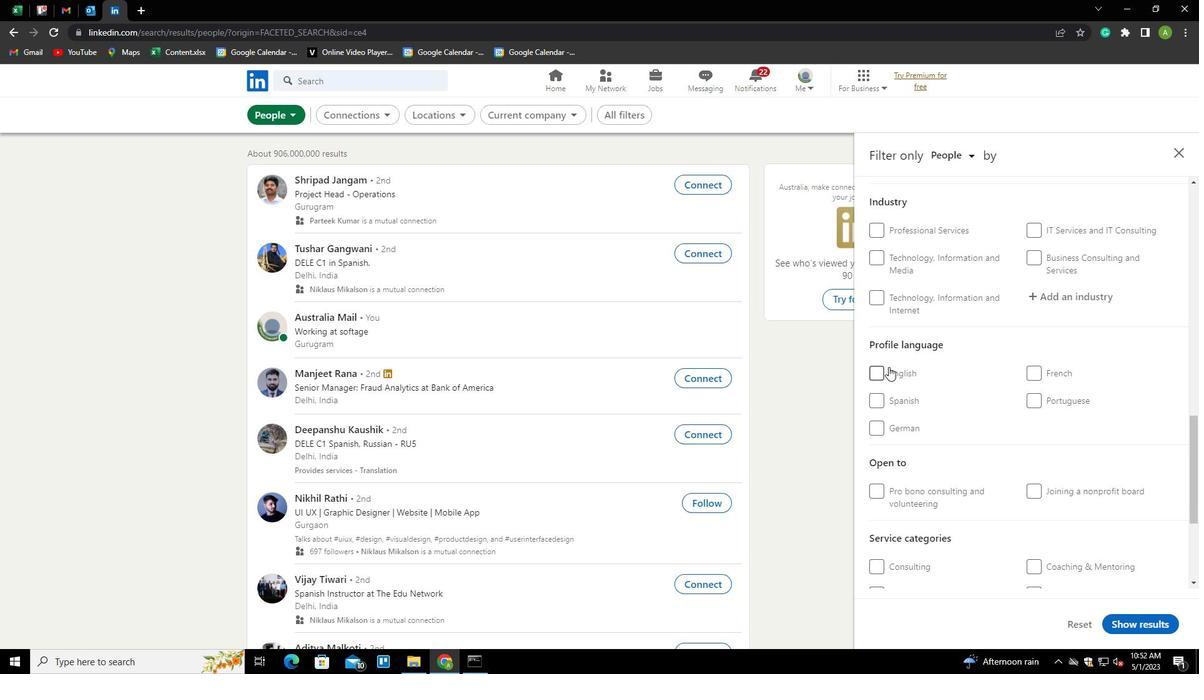 
Action: Mouse moved to (960, 377)
Screenshot: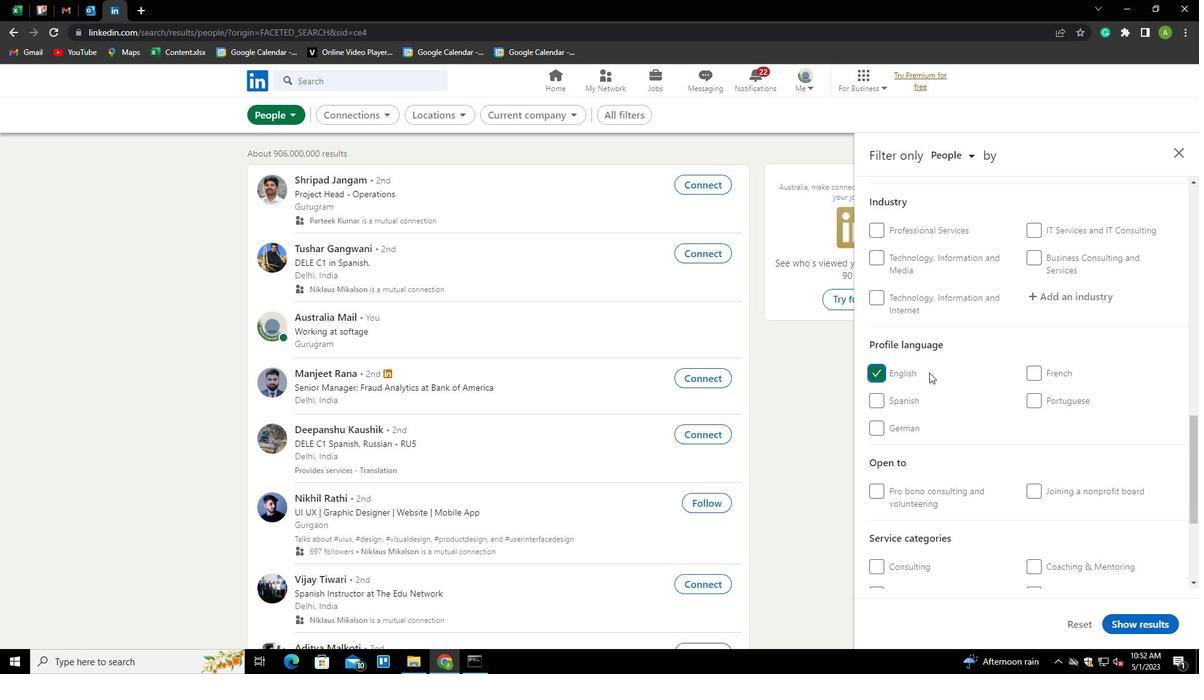 
Action: Mouse scrolled (960, 377) with delta (0, 0)
Screenshot: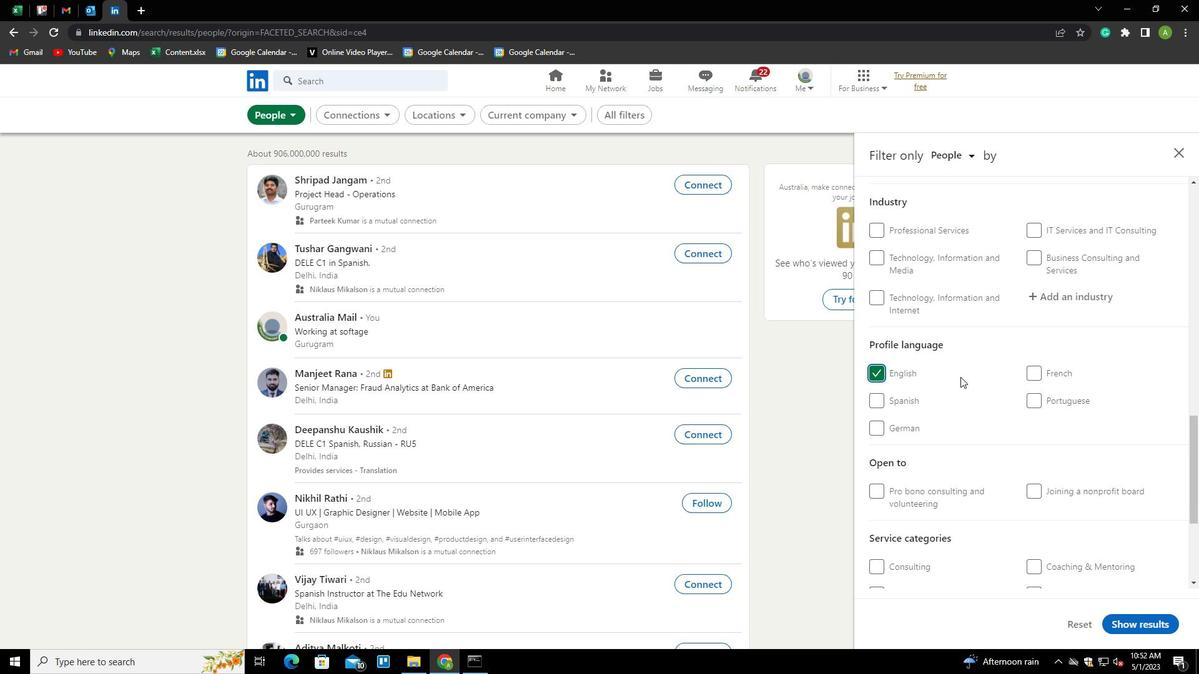 
Action: Mouse scrolled (960, 377) with delta (0, 0)
Screenshot: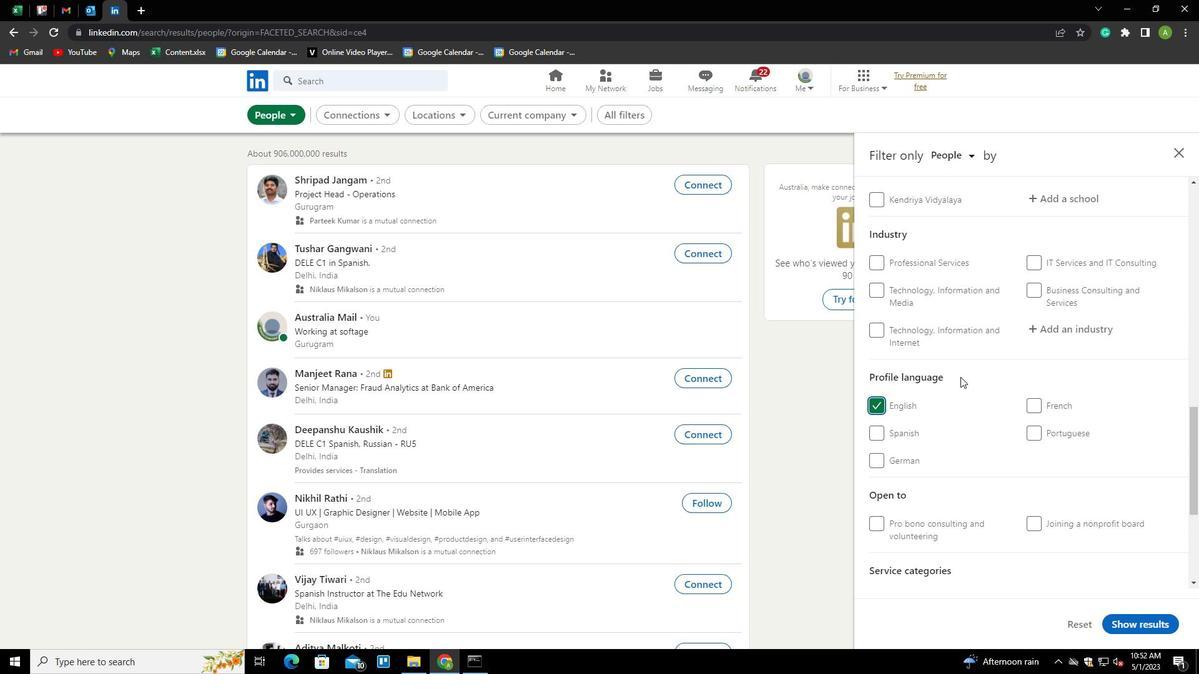 
Action: Mouse scrolled (960, 377) with delta (0, 0)
Screenshot: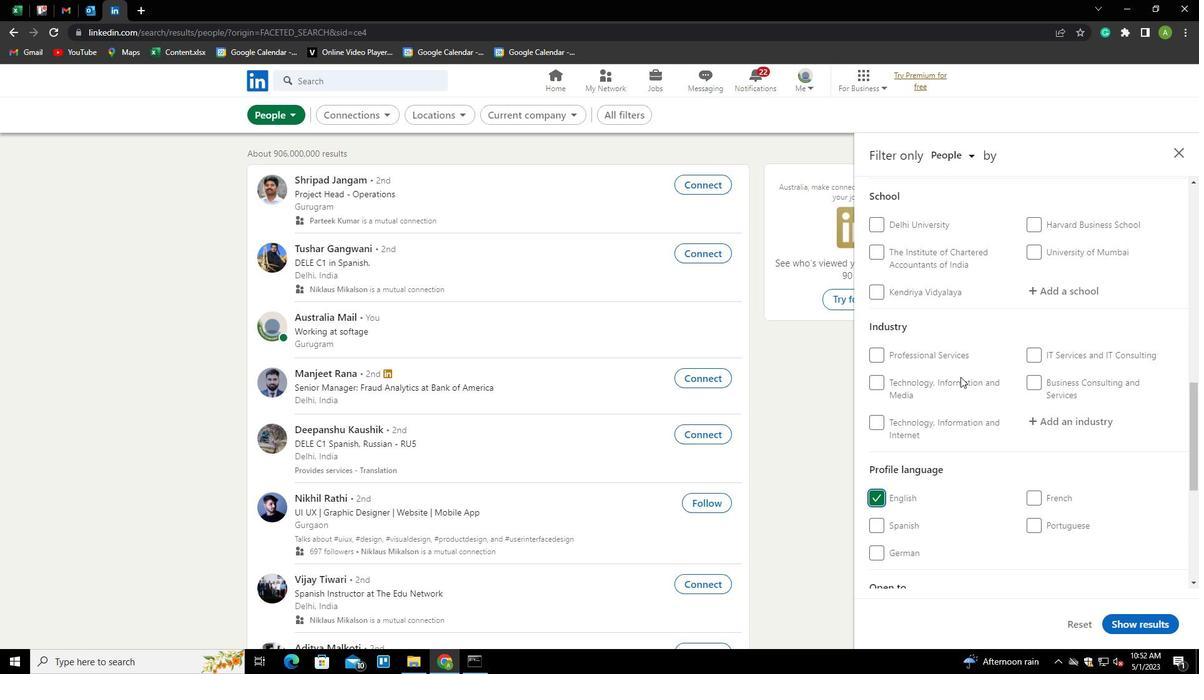 
Action: Mouse scrolled (960, 377) with delta (0, 0)
Screenshot: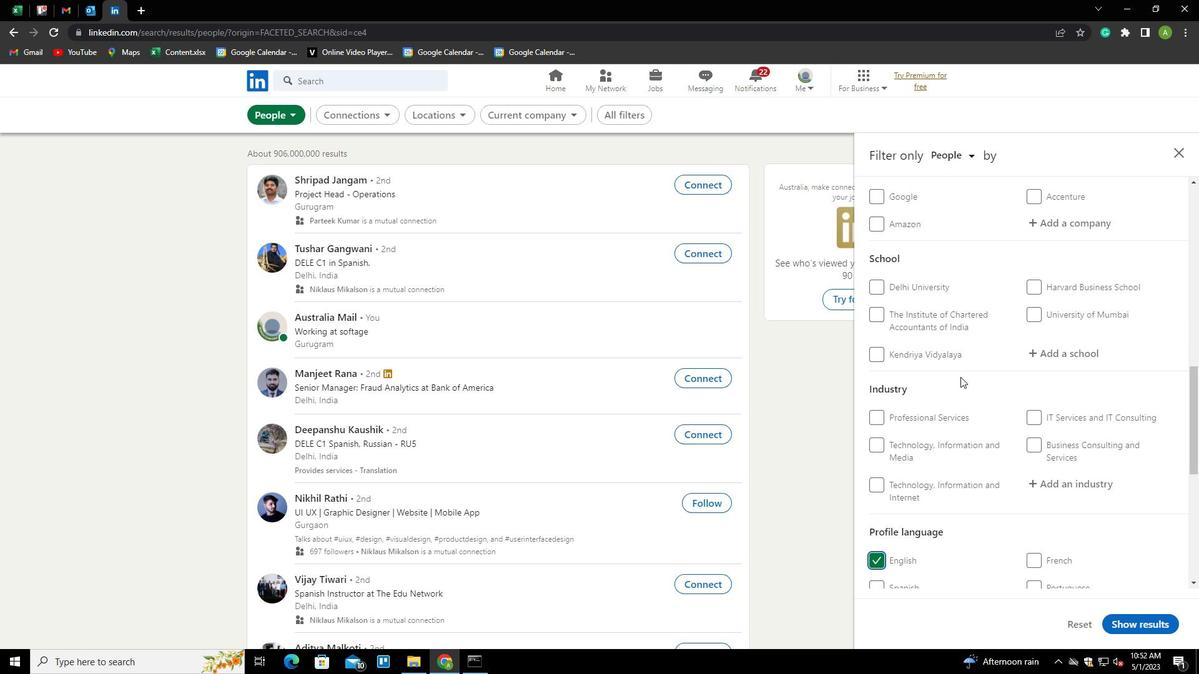 
Action: Mouse scrolled (960, 377) with delta (0, 0)
Screenshot: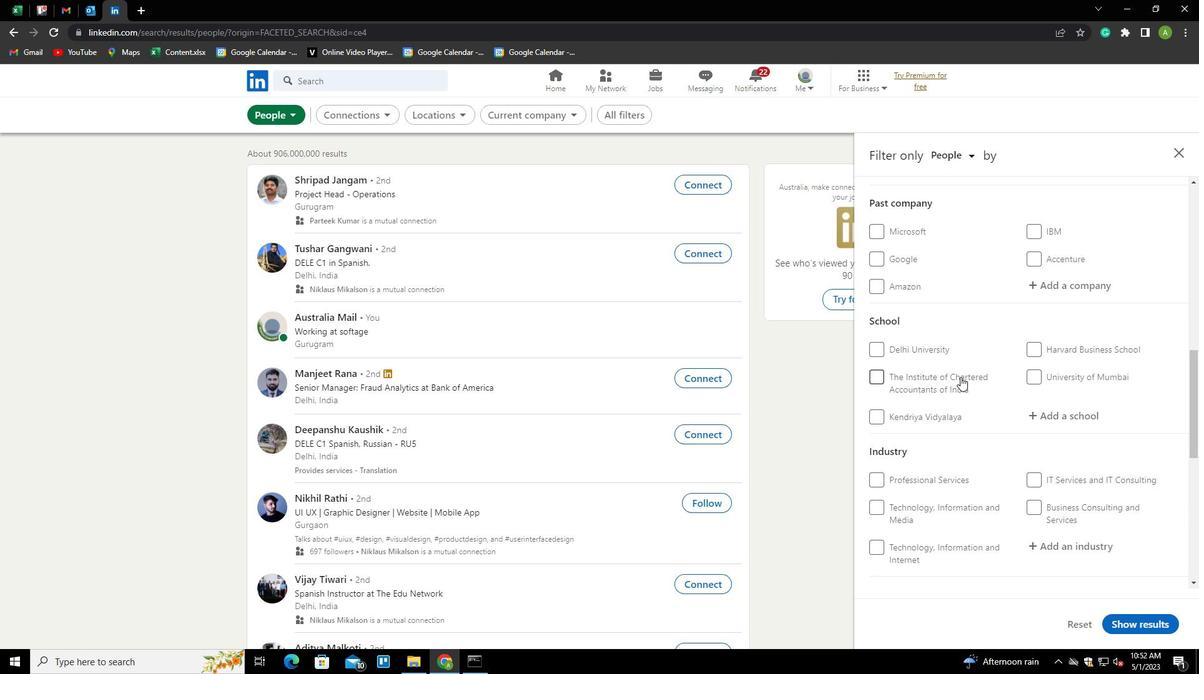 
Action: Mouse scrolled (960, 377) with delta (0, 0)
Screenshot: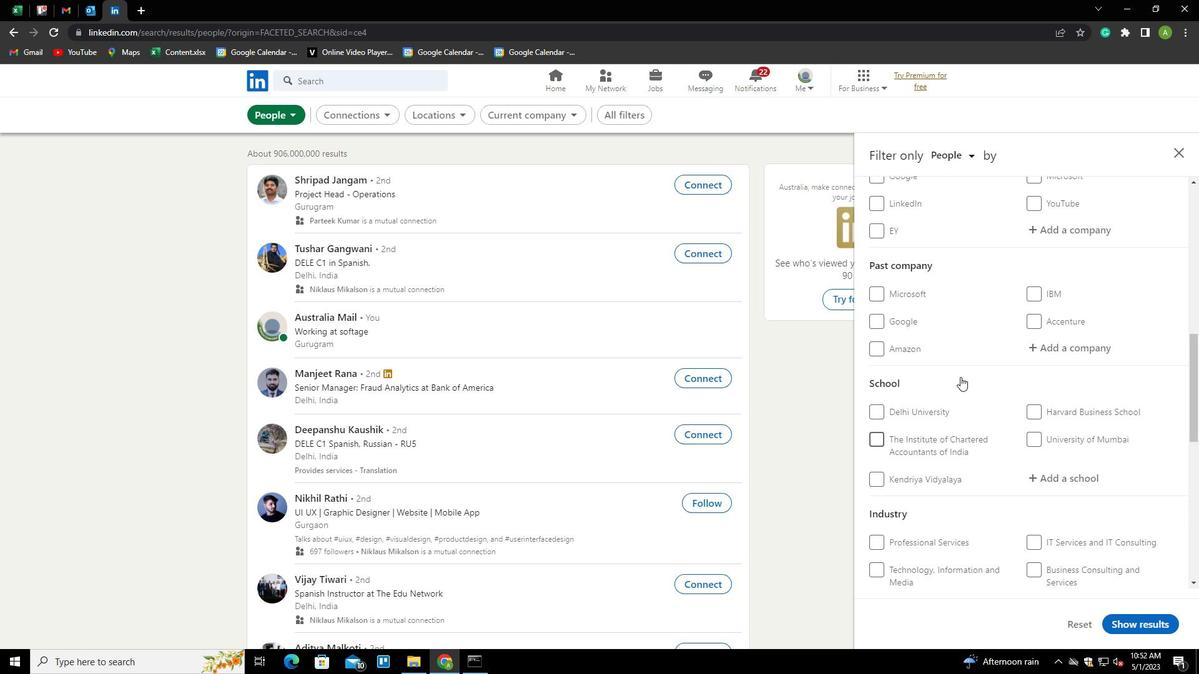 
Action: Mouse scrolled (960, 377) with delta (0, 0)
Screenshot: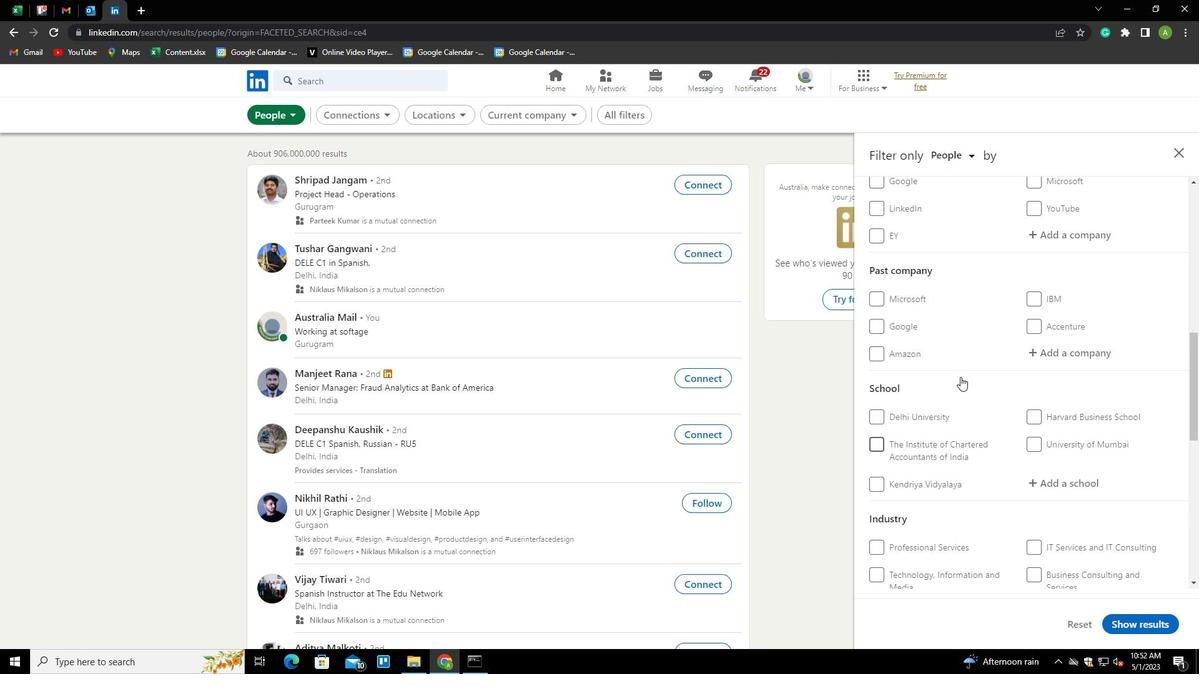 
Action: Mouse moved to (1035, 349)
Screenshot: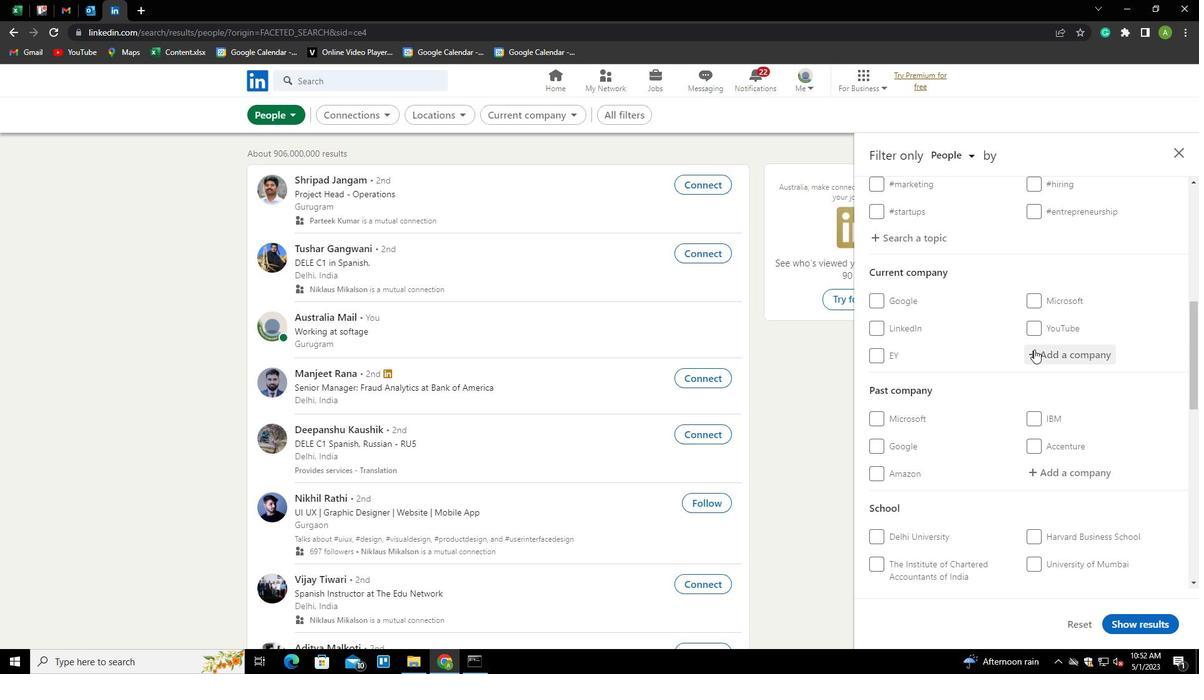 
Action: Mouse pressed left at (1035, 349)
Screenshot: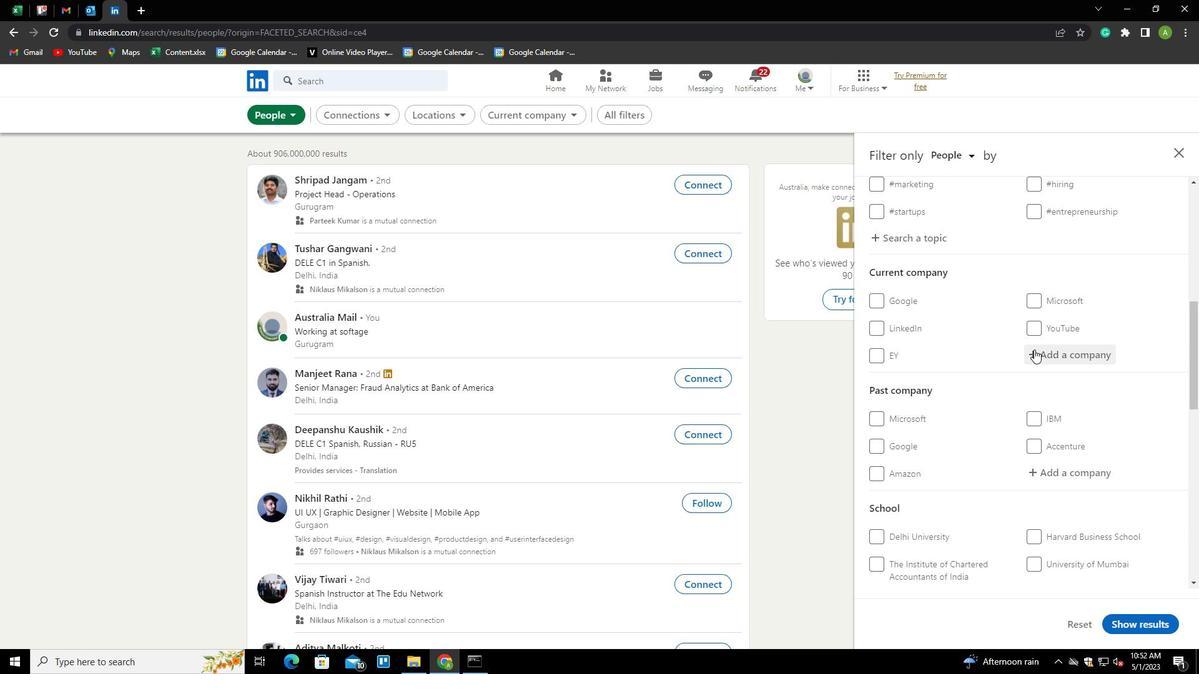 
Action: Key pressed <Key.shift>
Screenshot: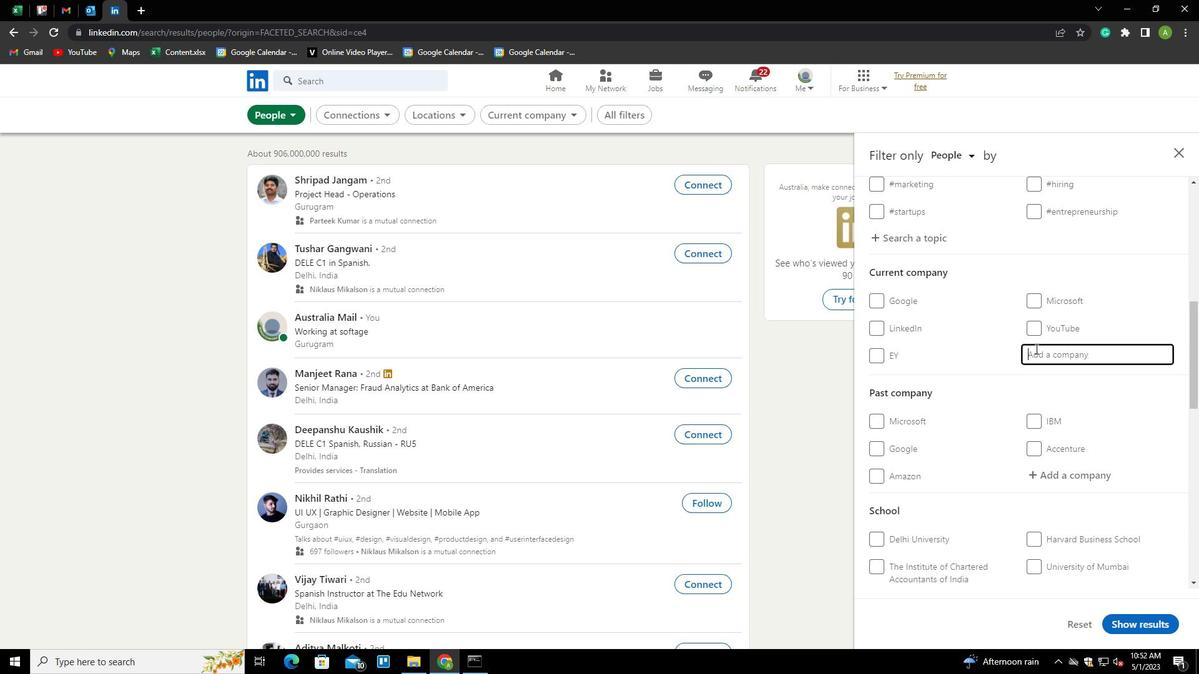 
Action: Mouse moved to (1034, 349)
Screenshot: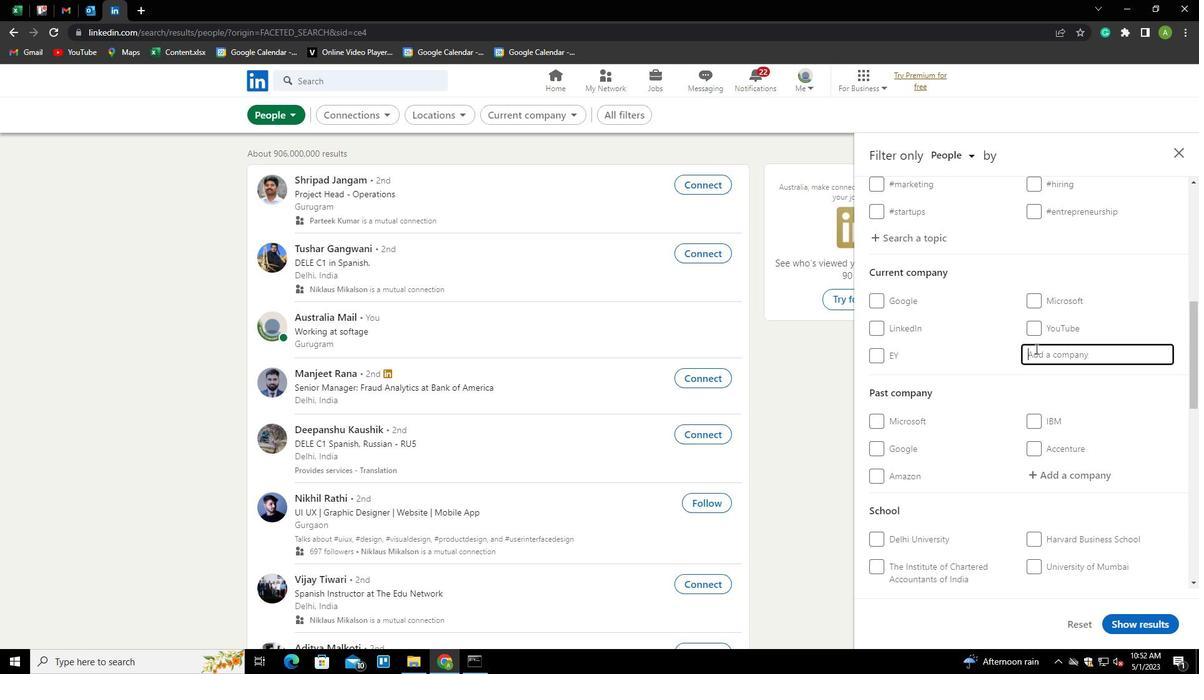
Action: Key pressed <Key.shift><Key.shift>TECHOLUTION<Key.down><Key.enter>
Screenshot: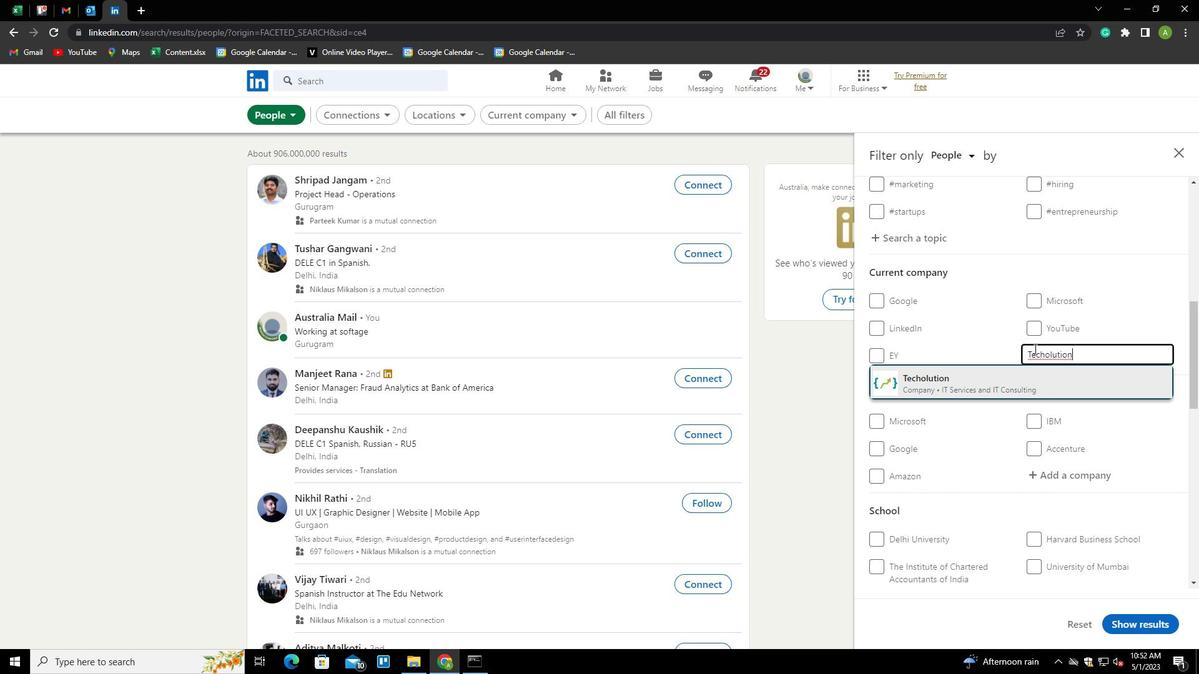 
Action: Mouse scrolled (1034, 348) with delta (0, 0)
Screenshot: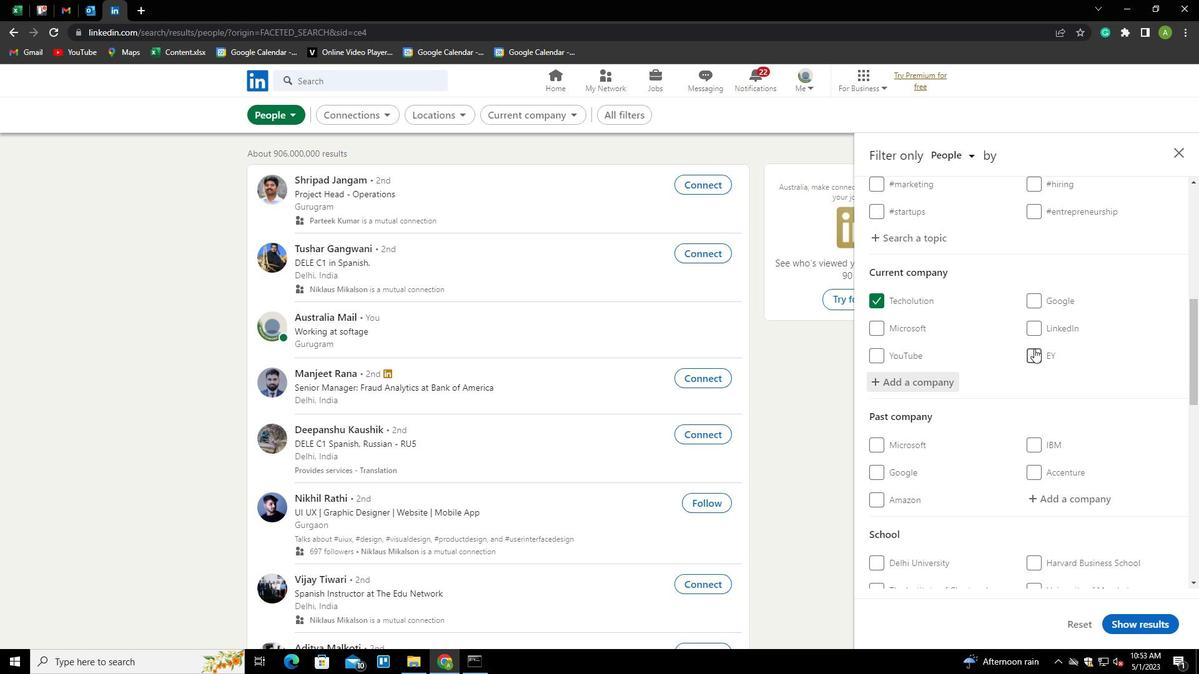 
Action: Mouse scrolled (1034, 348) with delta (0, 0)
Screenshot: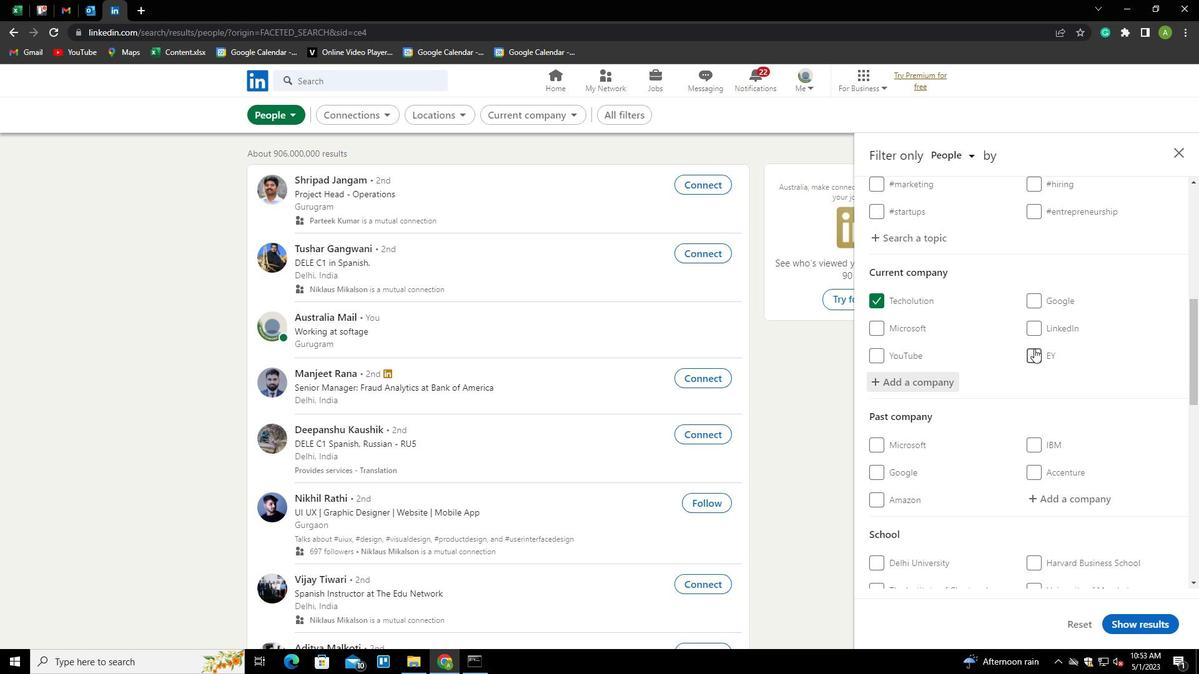 
Action: Mouse scrolled (1034, 348) with delta (0, 0)
Screenshot: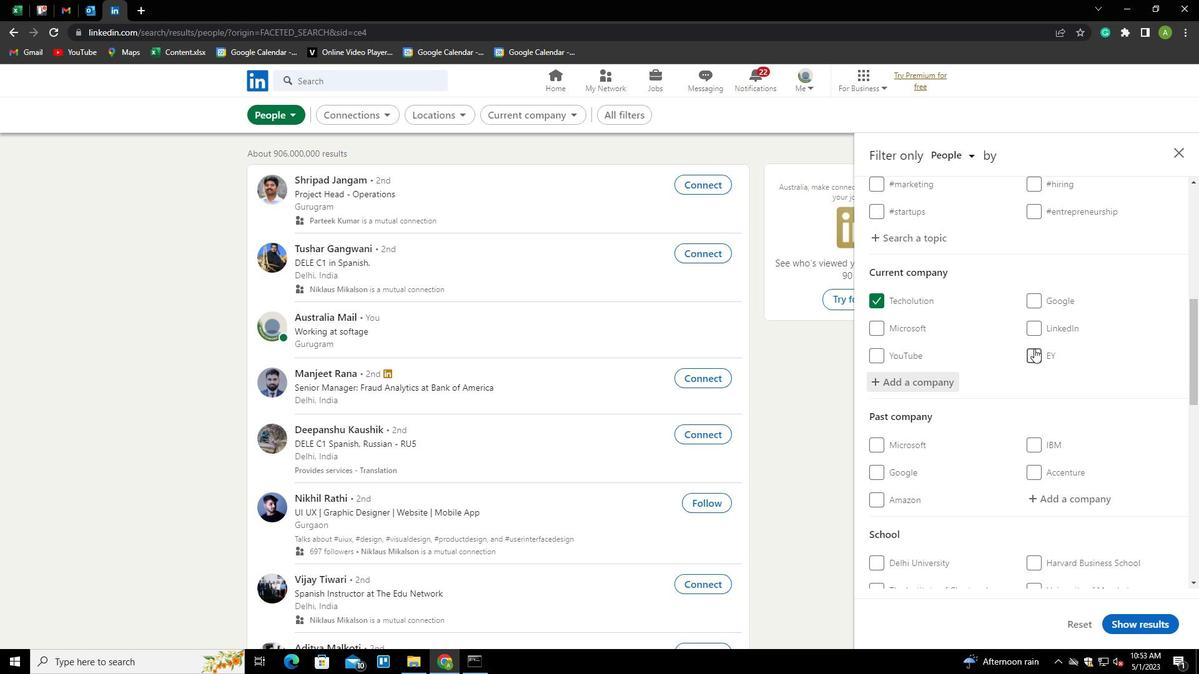 
Action: Mouse moved to (1037, 441)
Screenshot: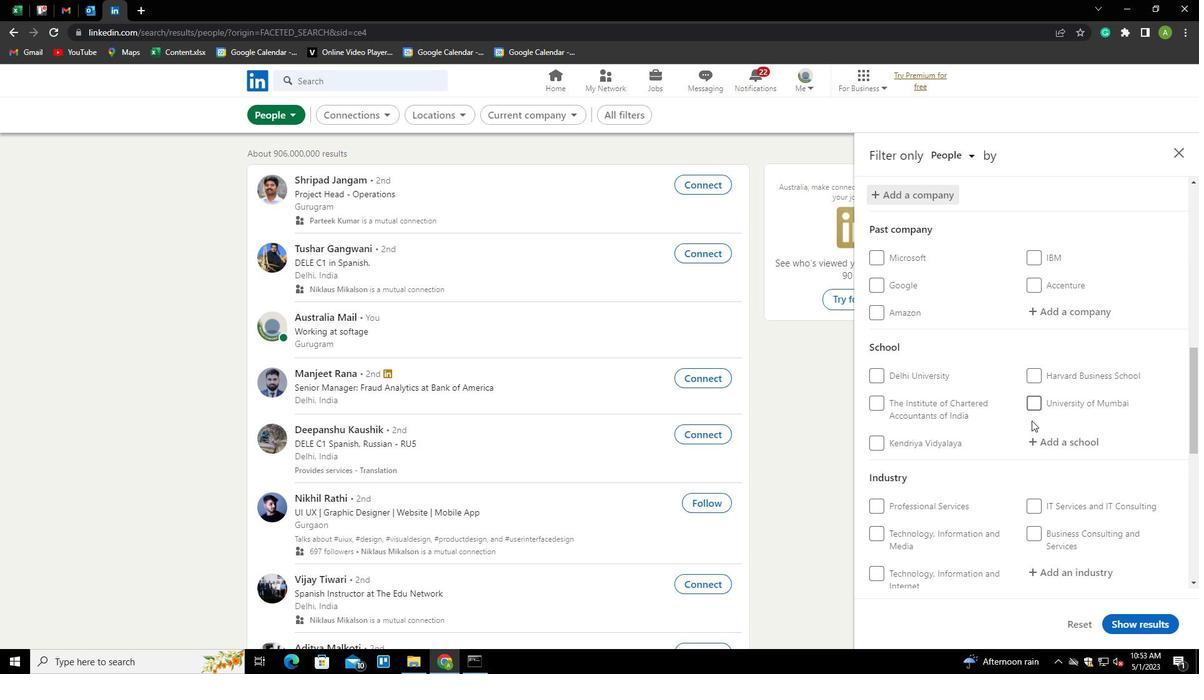 
Action: Mouse pressed left at (1037, 441)
Screenshot: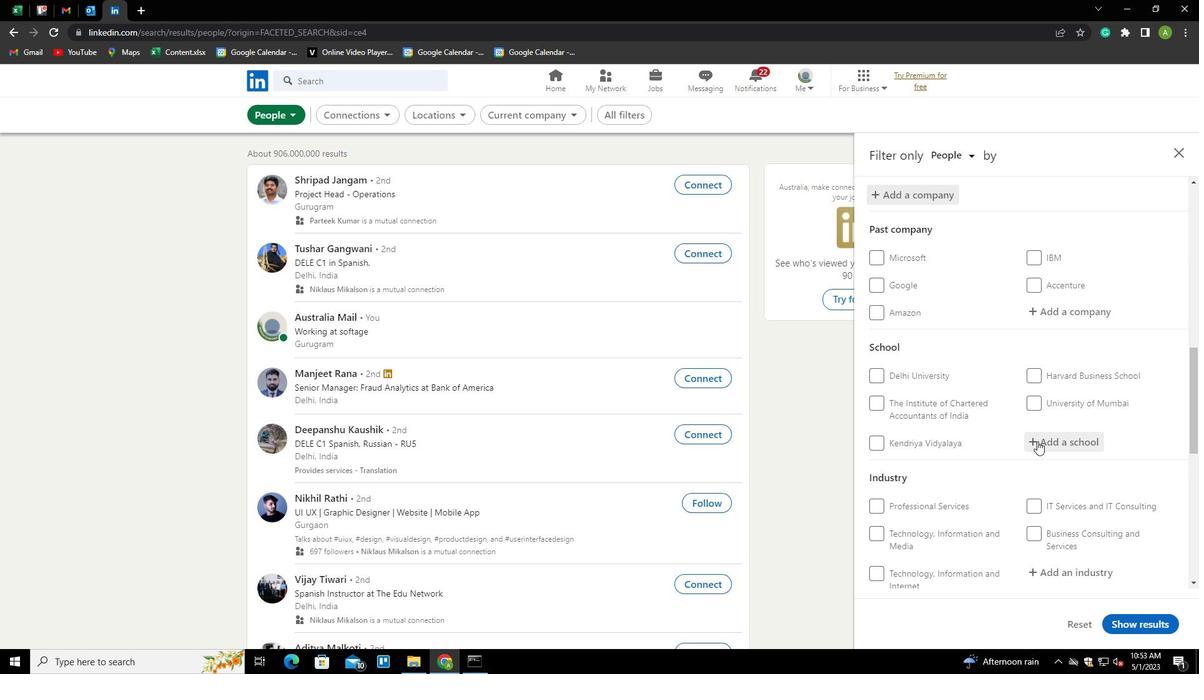 
Action: Key pressed <Key.shift>BHARATI<Key.down><Key.down><Key.down><Key.enter>
Screenshot: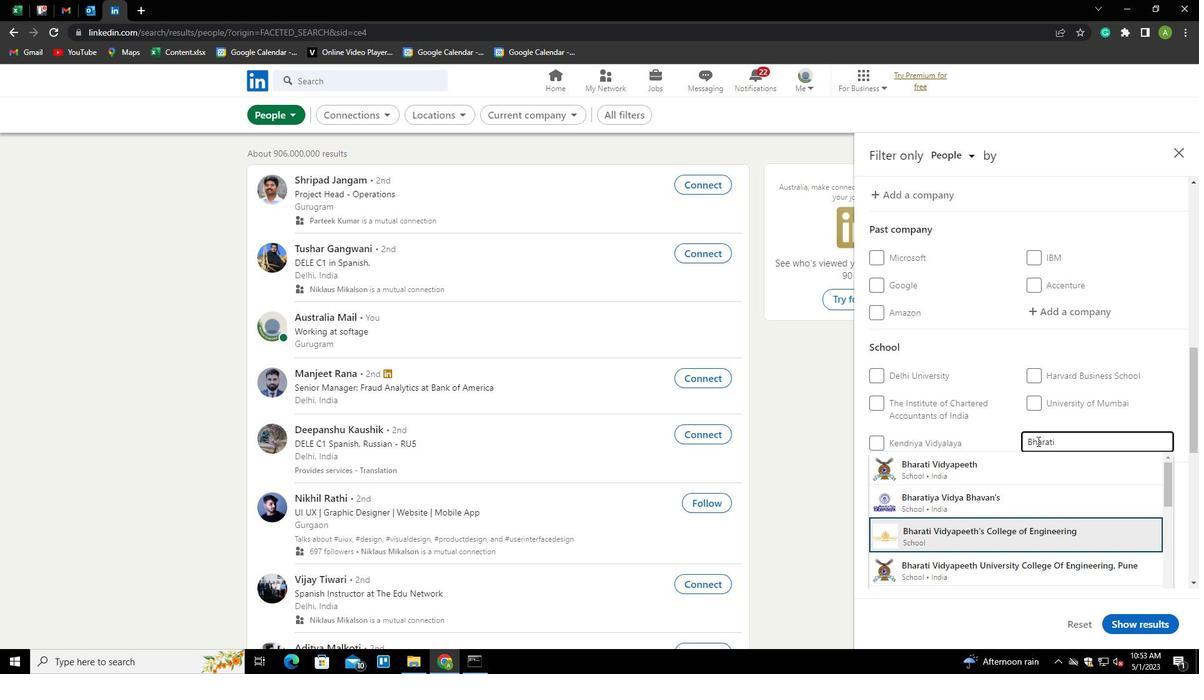 
Action: Mouse scrolled (1037, 441) with delta (0, 0)
Screenshot: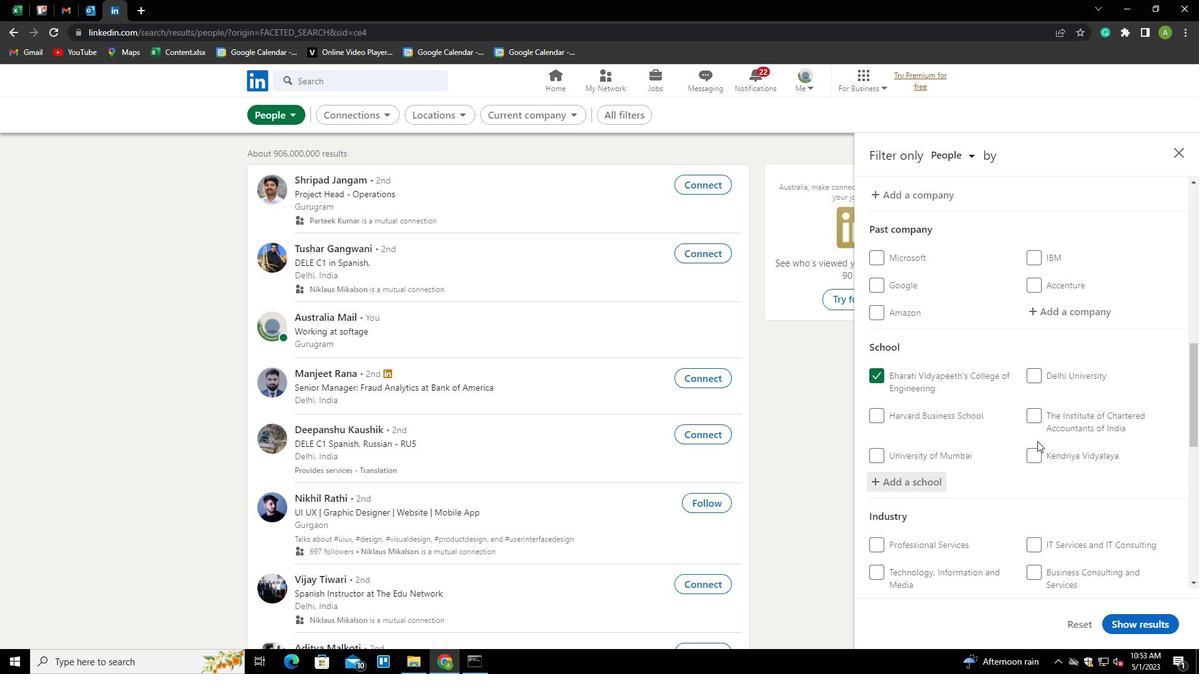 
Action: Mouse scrolled (1037, 441) with delta (0, 0)
Screenshot: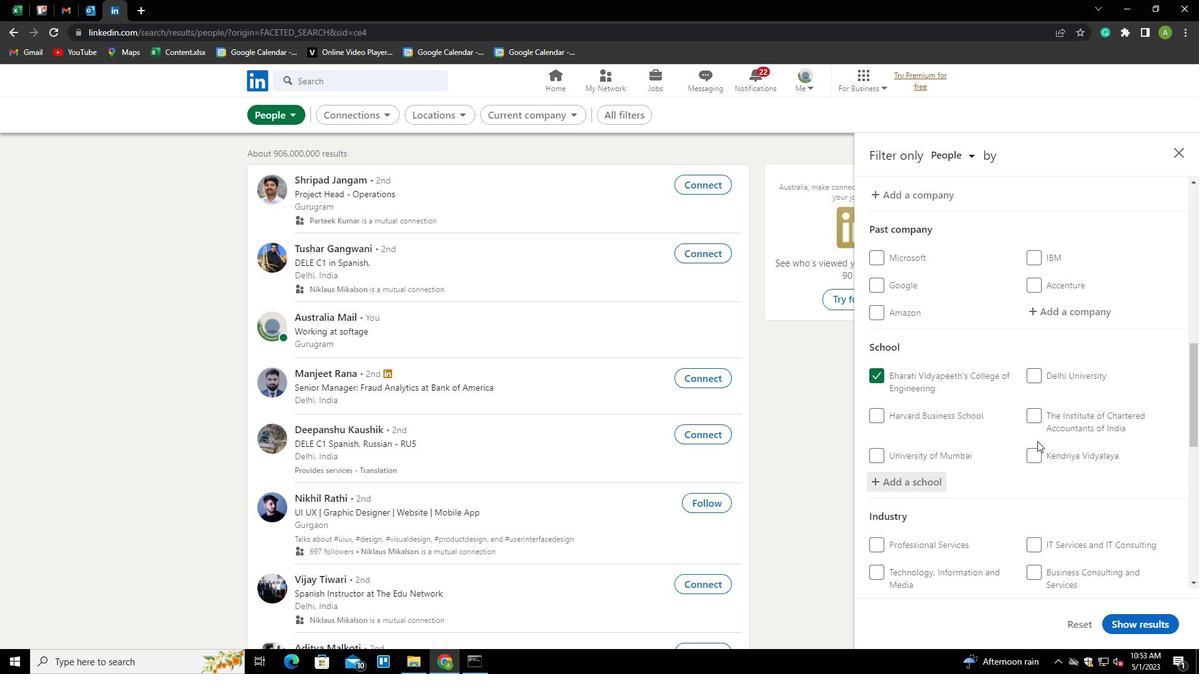 
Action: Mouse moved to (1045, 489)
Screenshot: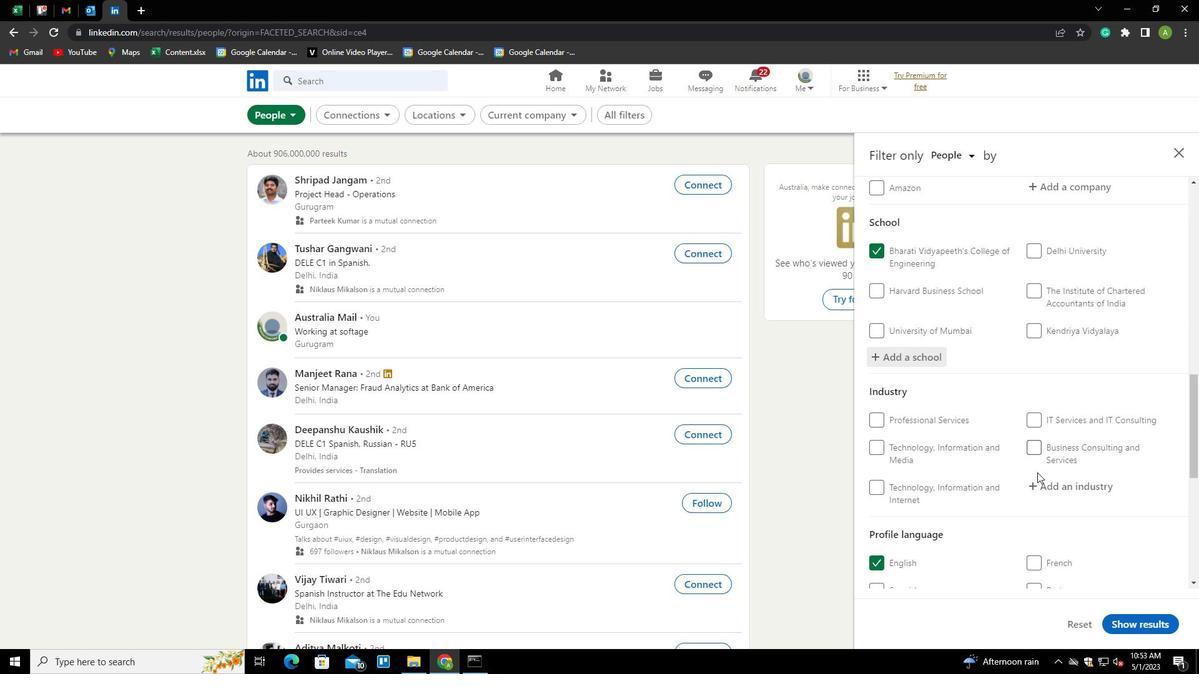 
Action: Mouse pressed left at (1045, 489)
Screenshot: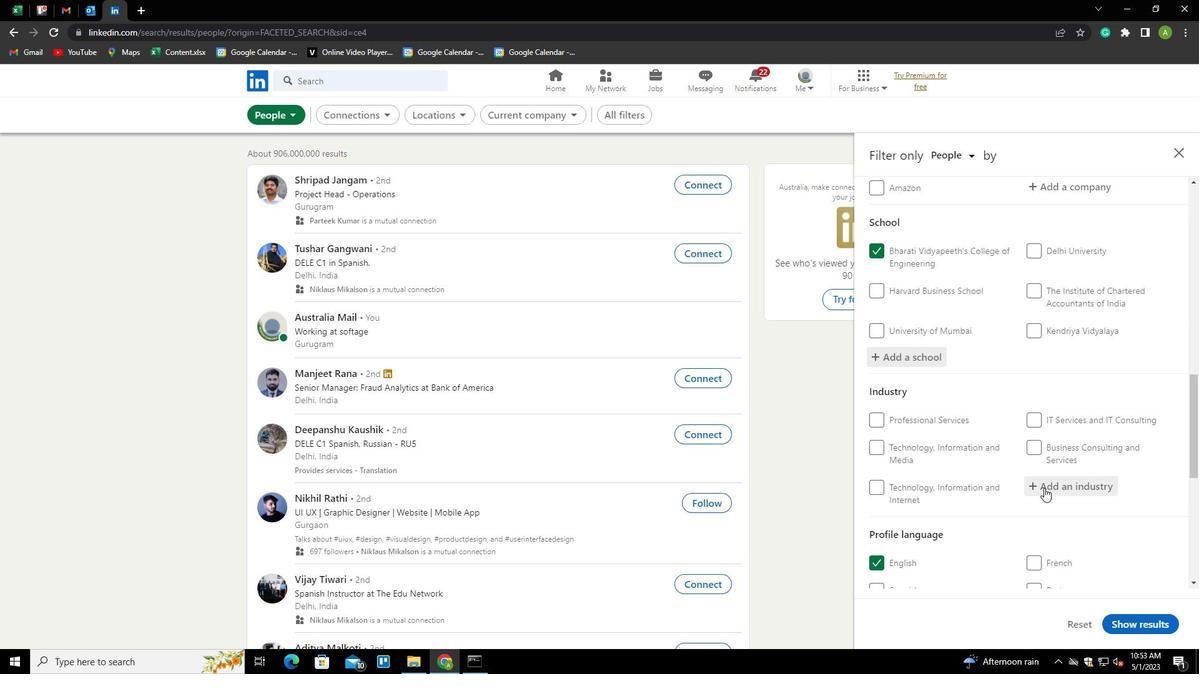 
Action: Key pressed <Key.shift>IT<Key.space><Key.shift>SYSTEM<Key.down><Key.down><Key.down><Key.down><Key.down><Key.down><Key.down><Key.enter>
Screenshot: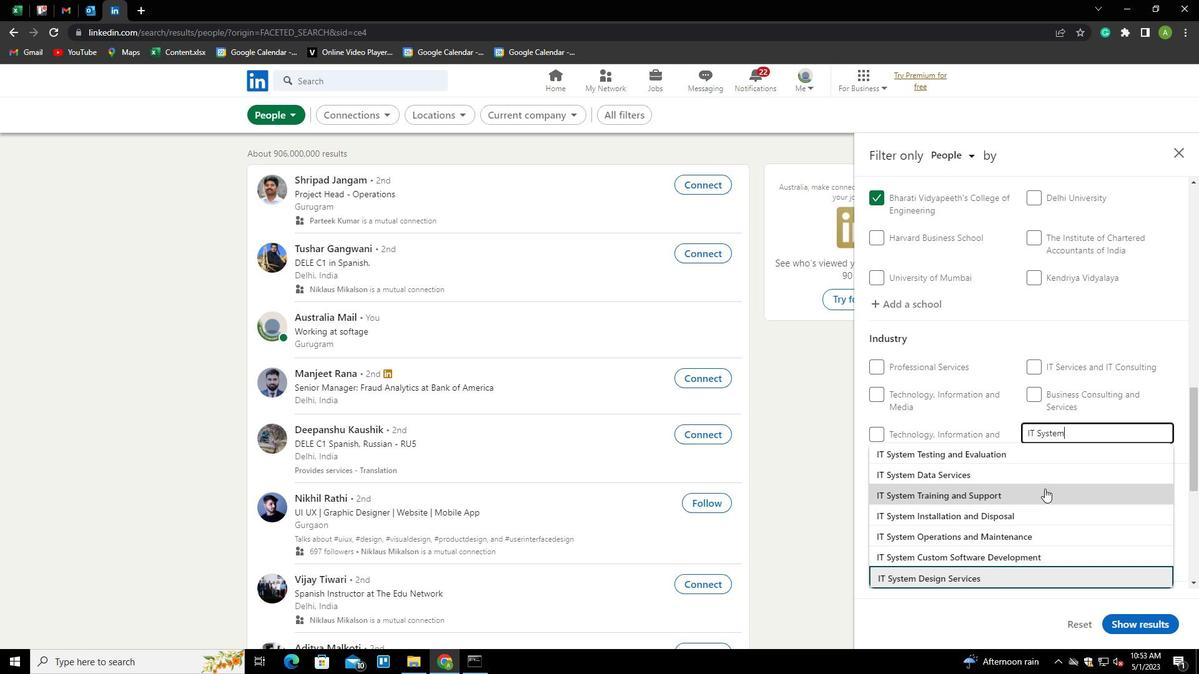 
Action: Mouse scrolled (1045, 488) with delta (0, 0)
Screenshot: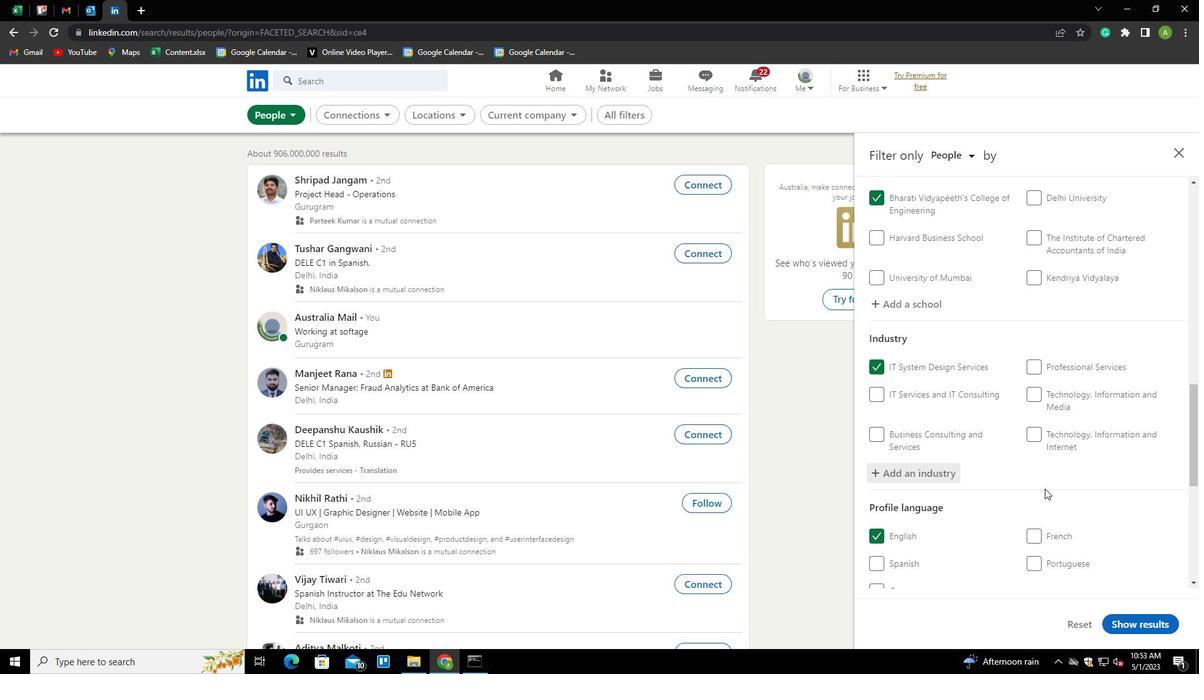 
Action: Mouse scrolled (1045, 488) with delta (0, 0)
Screenshot: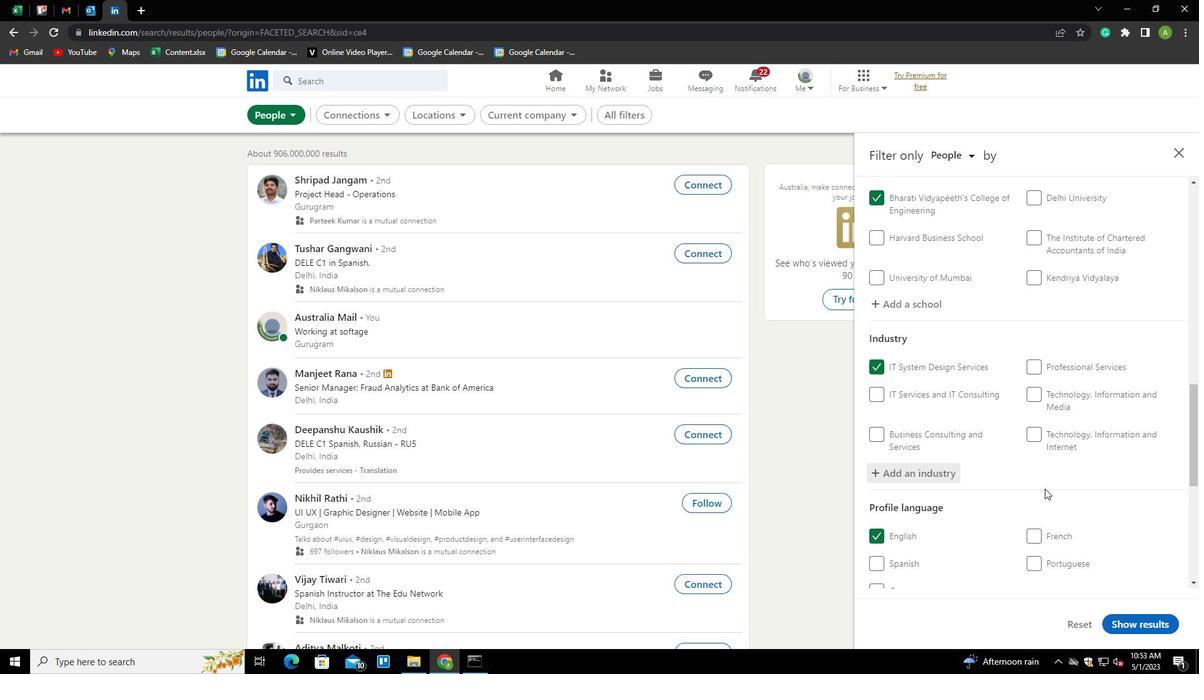 
Action: Mouse scrolled (1045, 488) with delta (0, 0)
Screenshot: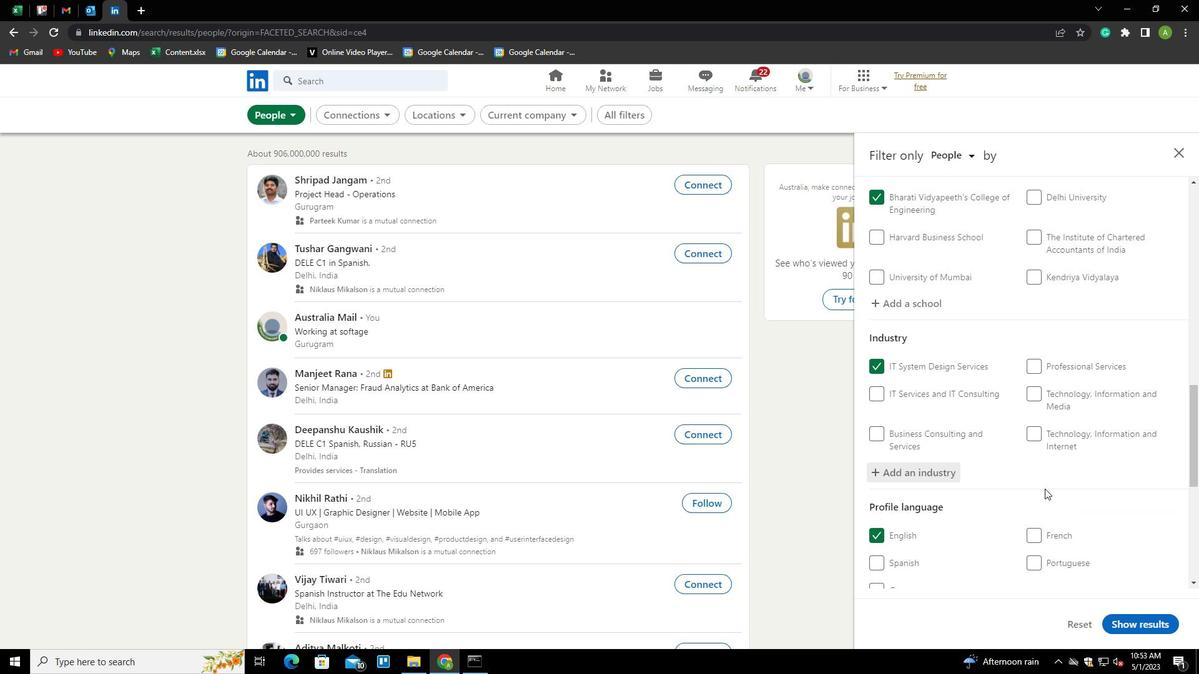 
Action: Mouse scrolled (1045, 488) with delta (0, 0)
Screenshot: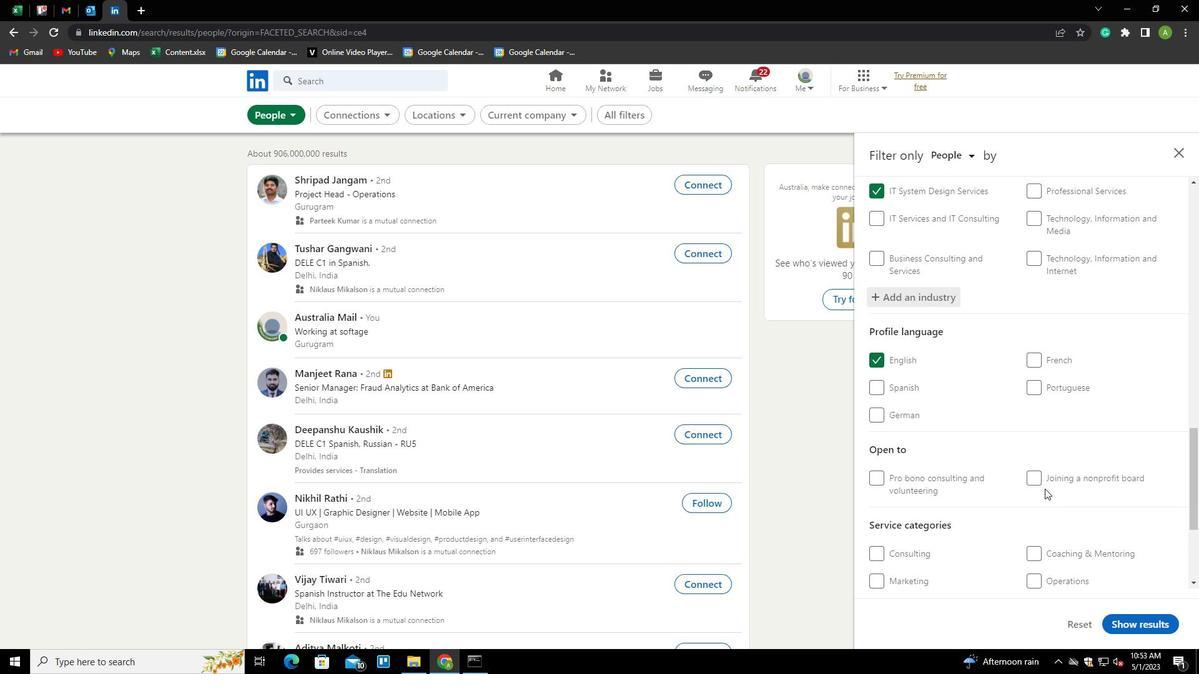 
Action: Mouse scrolled (1045, 488) with delta (0, 0)
Screenshot: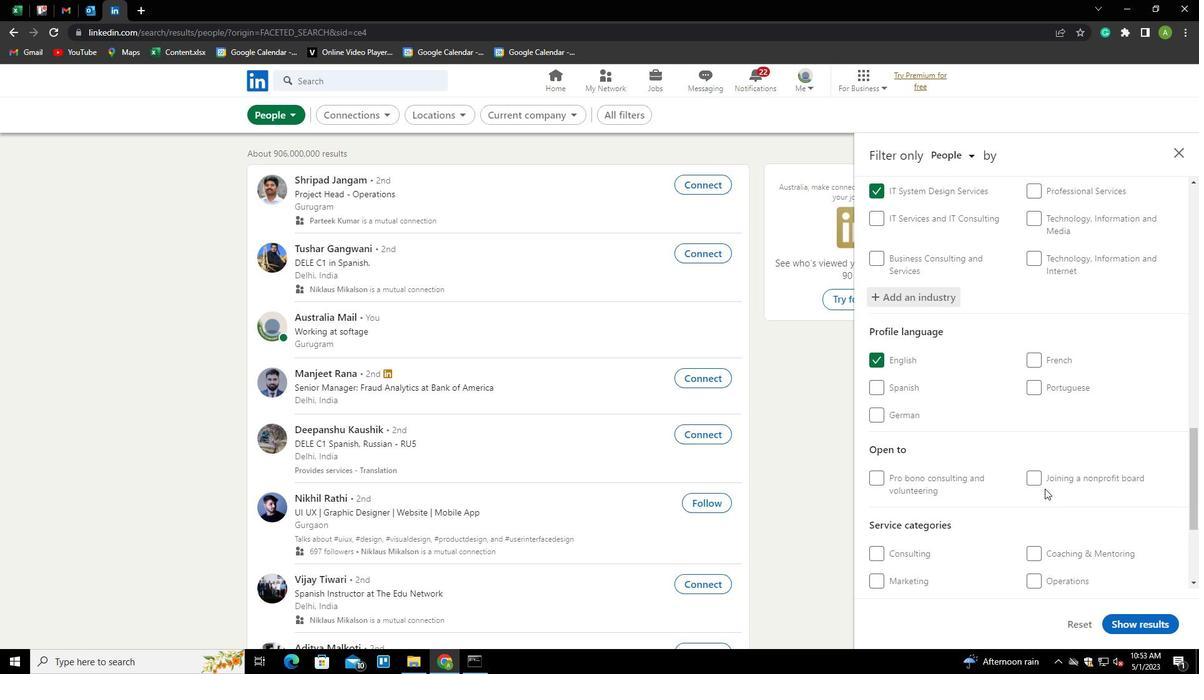 
Action: Mouse moved to (1063, 463)
Screenshot: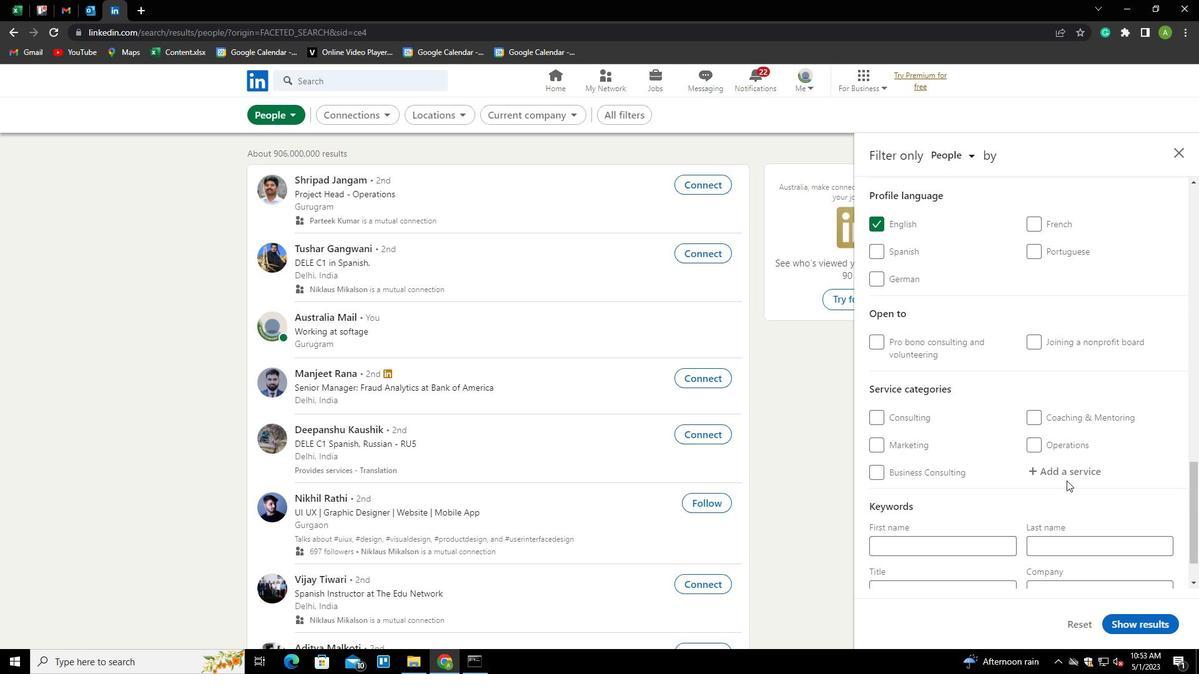 
Action: Mouse pressed left at (1063, 463)
Screenshot: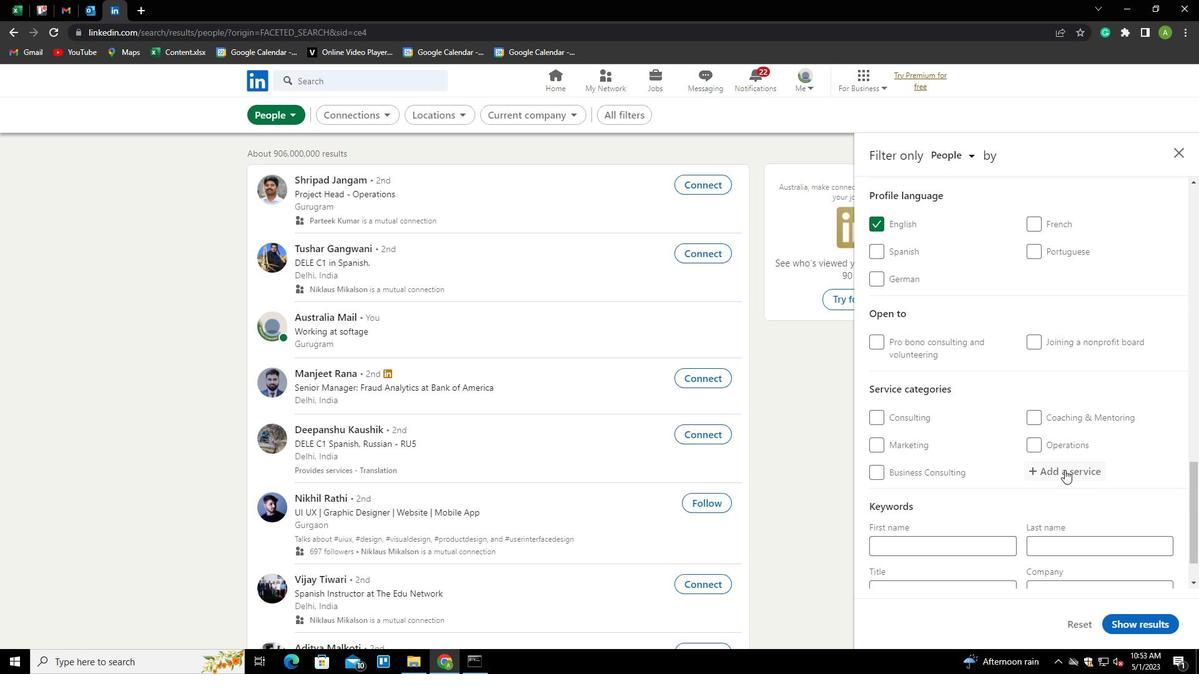 
Action: Key pressed <Key.shift>MOBILE<Key.space><Key.shift>MA<Key.down><Key.enter>
Screenshot: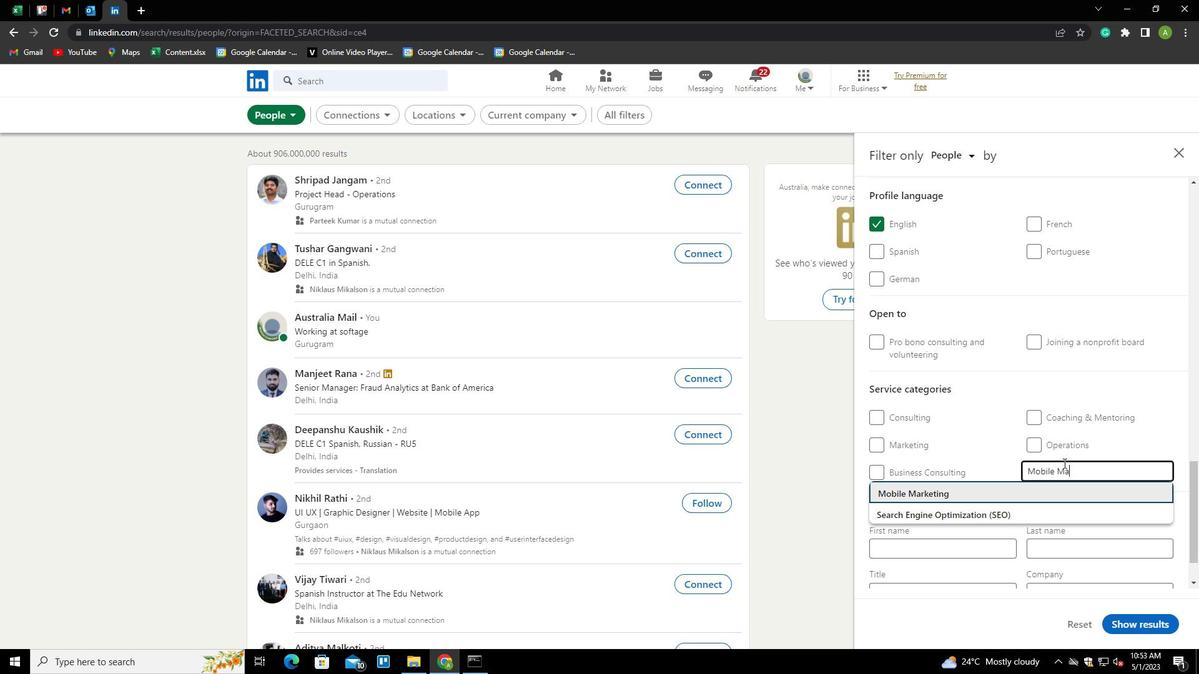 
Action: Mouse scrolled (1063, 462) with delta (0, 0)
Screenshot: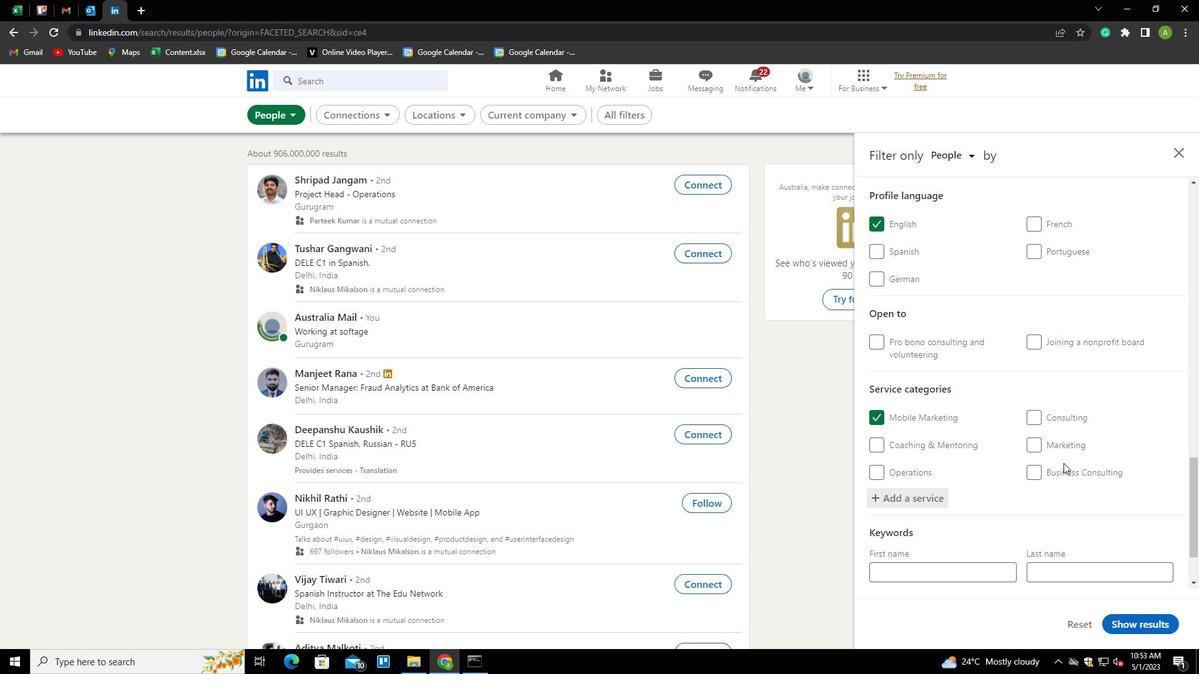 
Action: Mouse scrolled (1063, 462) with delta (0, 0)
Screenshot: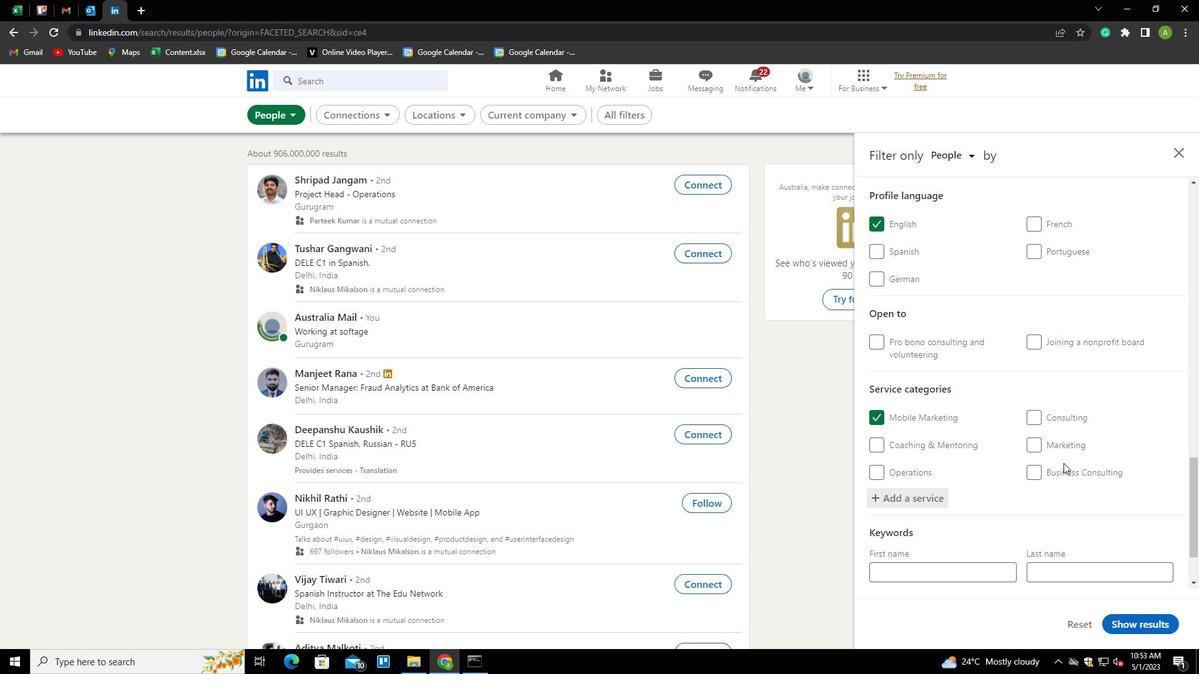 
Action: Mouse scrolled (1063, 462) with delta (0, 0)
Screenshot: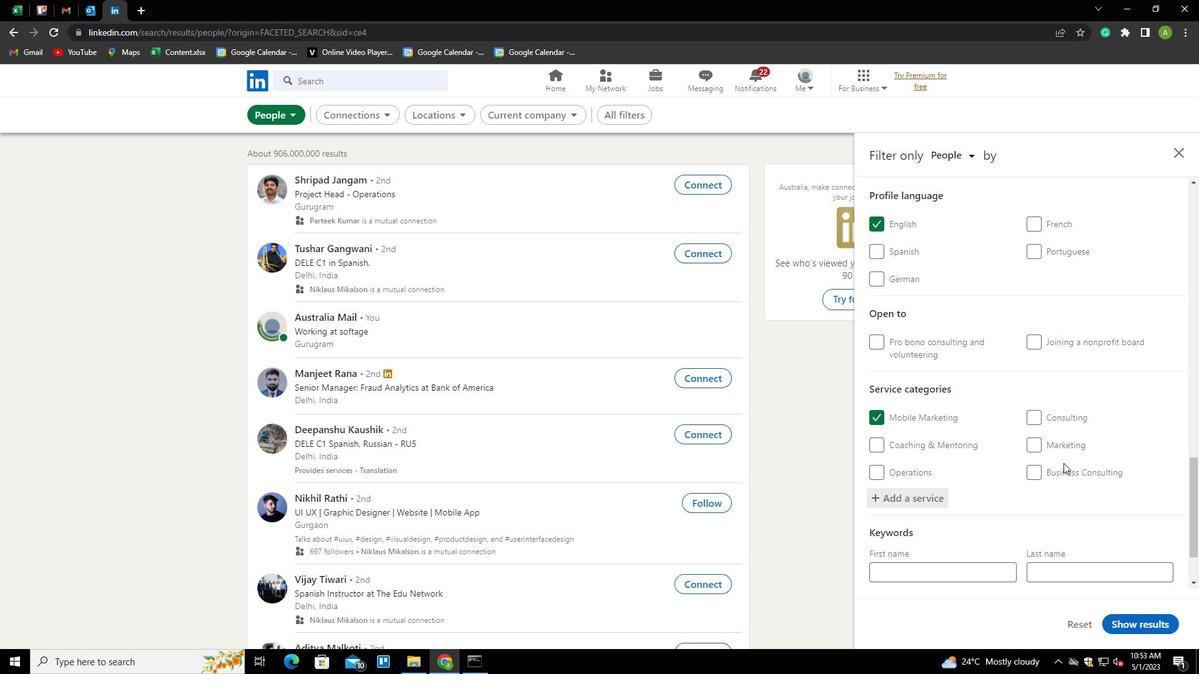 
Action: Mouse scrolled (1063, 462) with delta (0, 0)
Screenshot: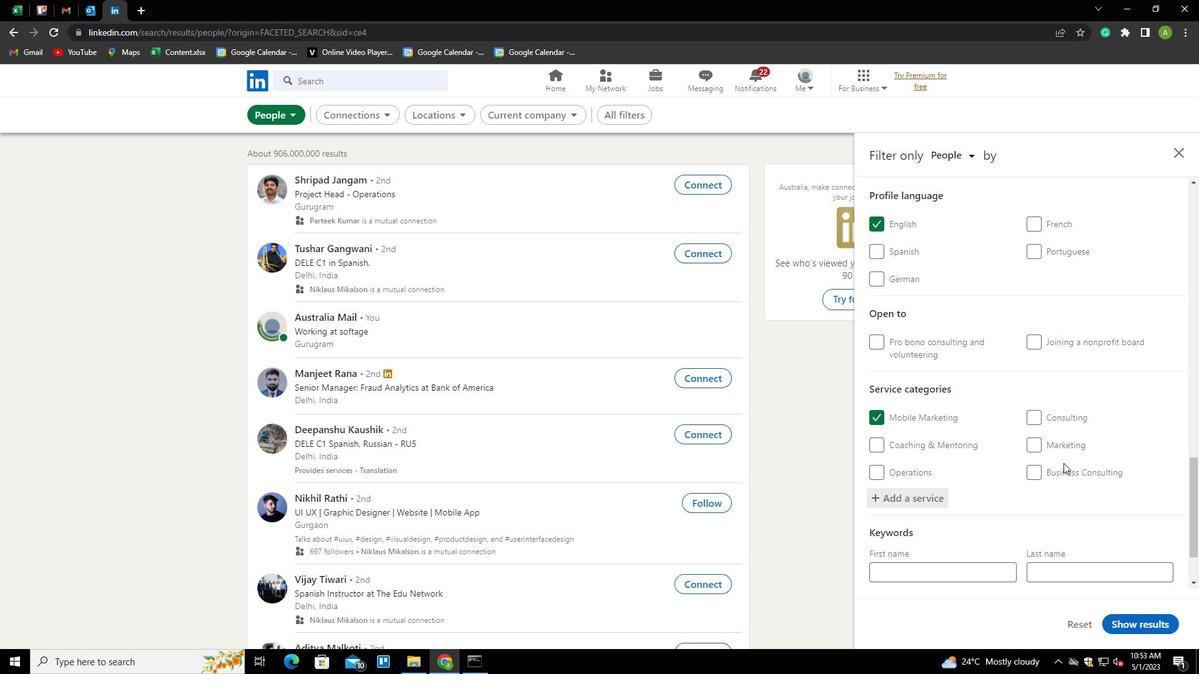 
Action: Mouse scrolled (1063, 462) with delta (0, 0)
Screenshot: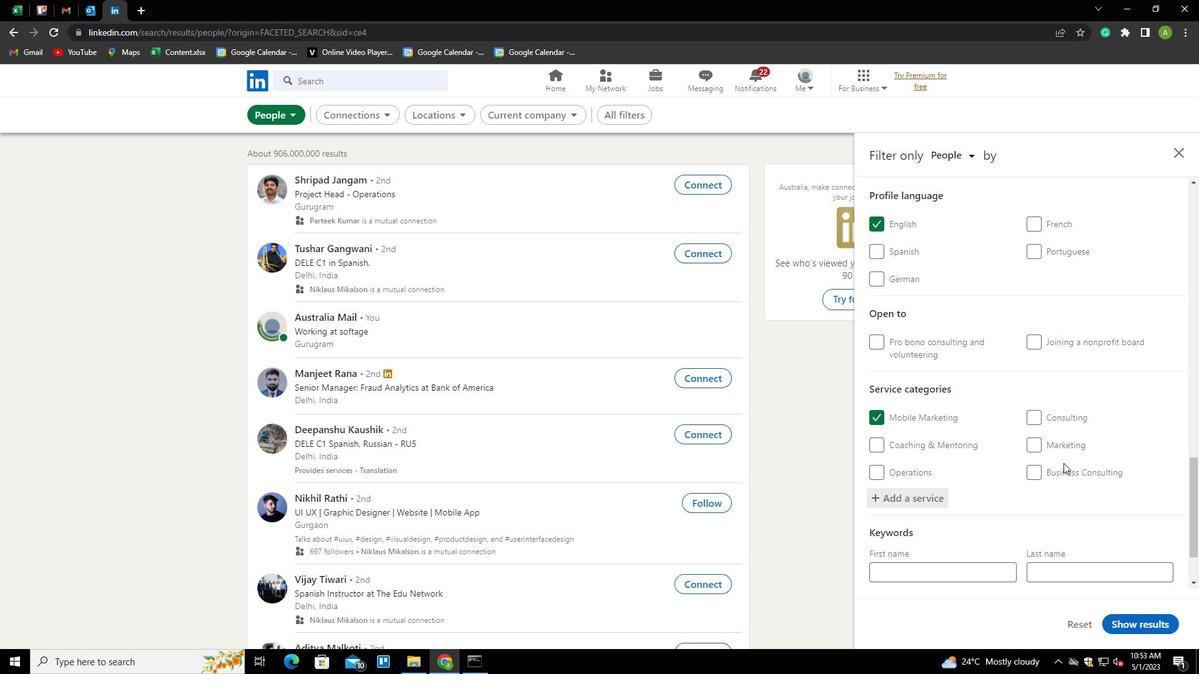 
Action: Mouse moved to (943, 535)
Screenshot: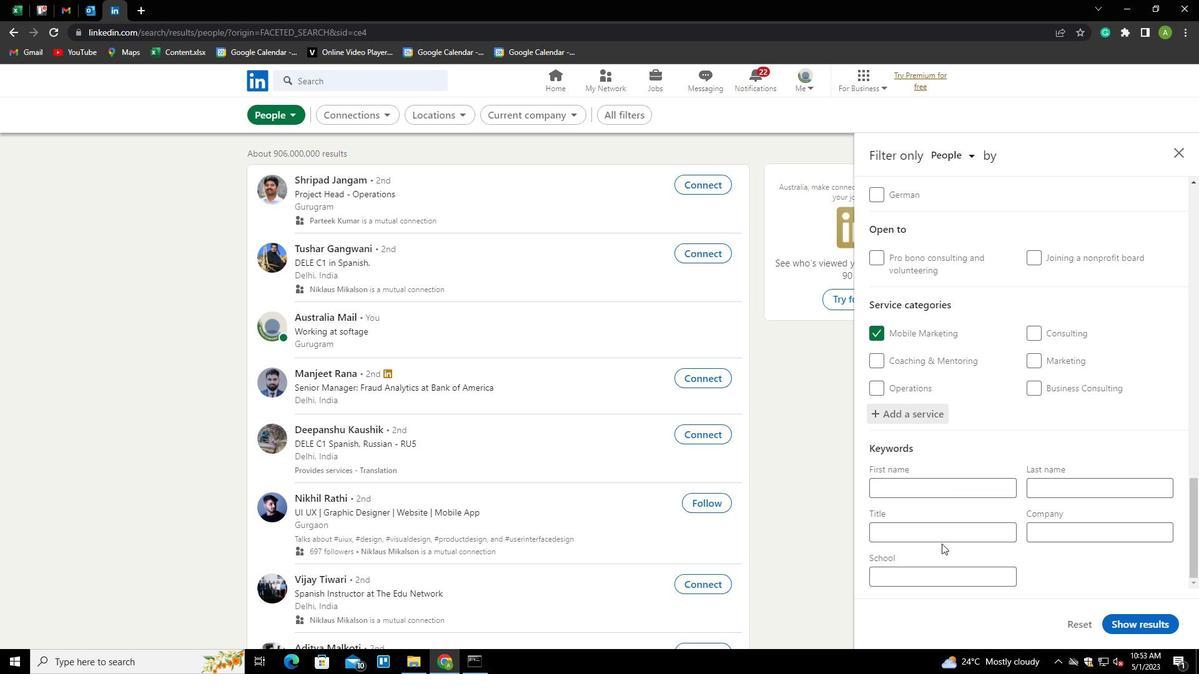 
Action: Mouse pressed left at (943, 535)
Screenshot: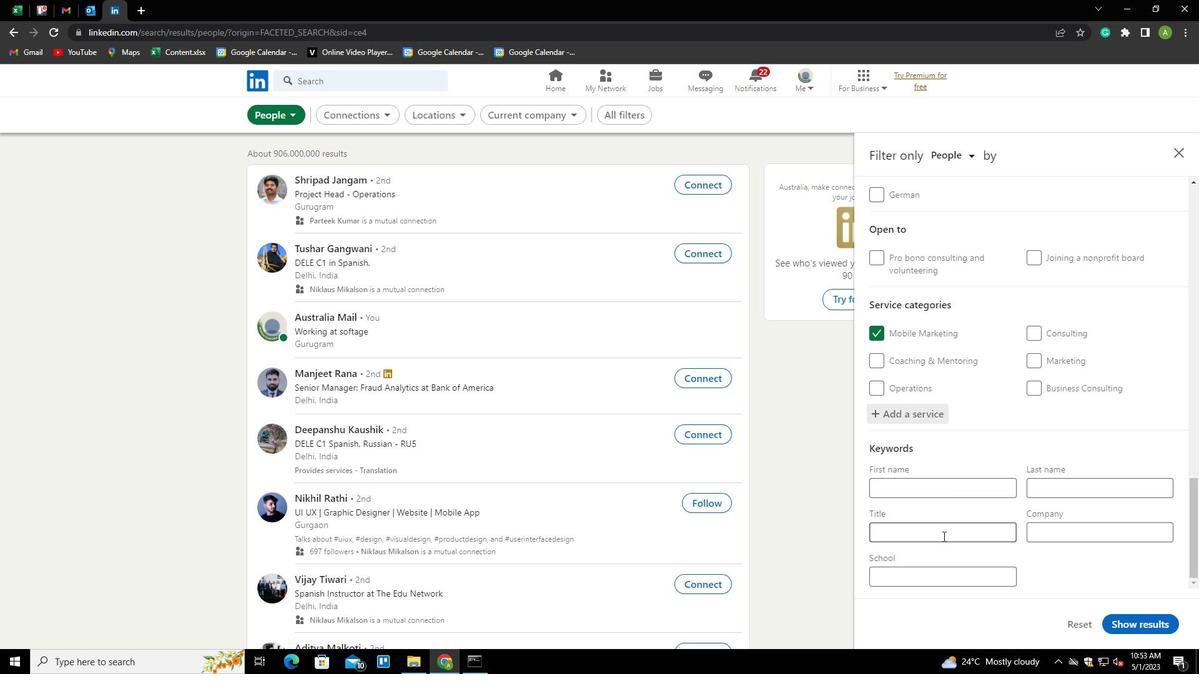 
Action: Key pressed <Key.shift>OPERATIONS<Key.space><Key.shift>ANAY<Key.backspace>LYST
Screenshot: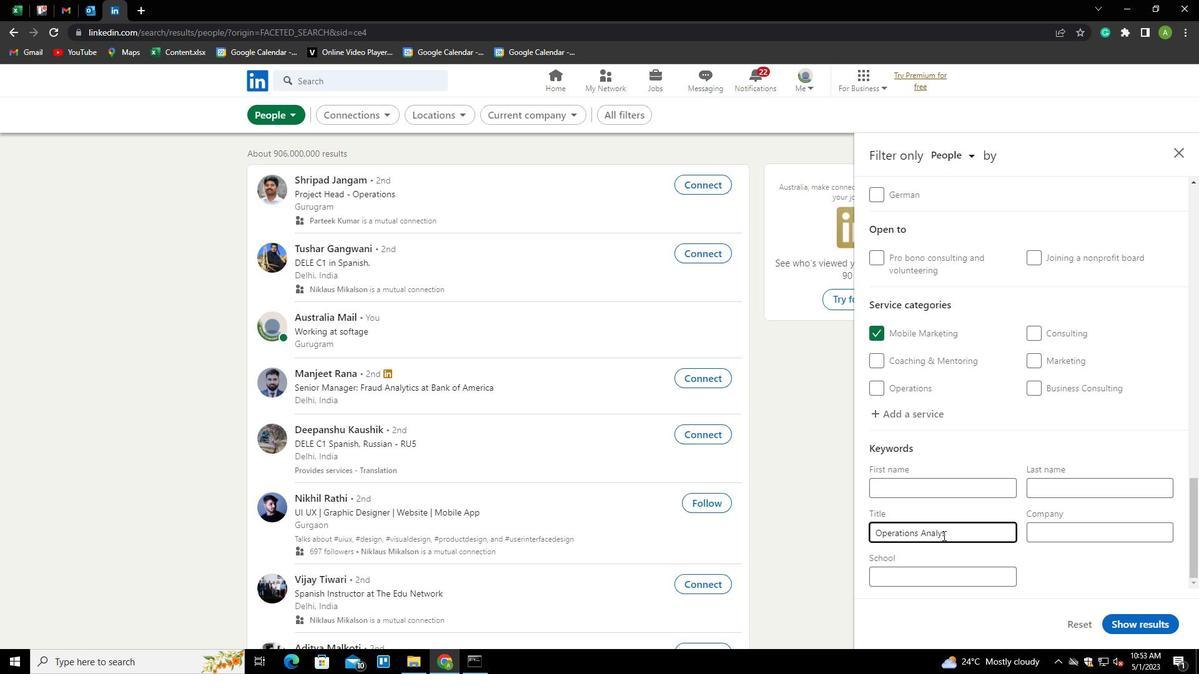 
Action: Mouse moved to (1092, 562)
Screenshot: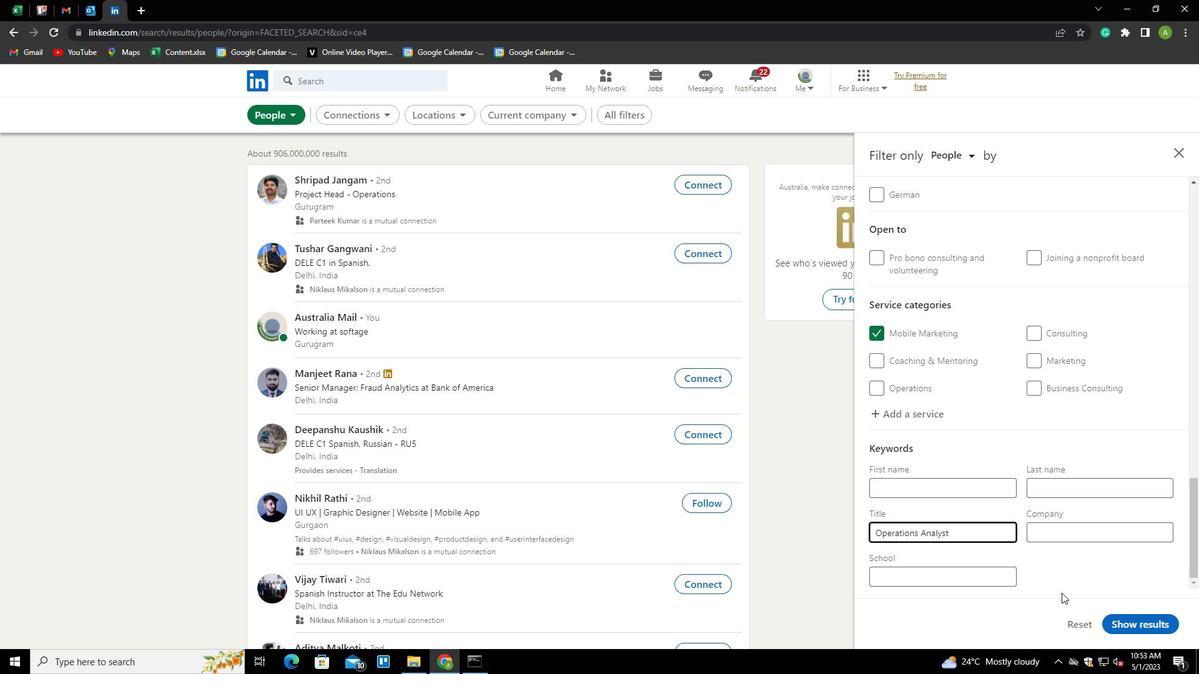 
Action: Mouse pressed left at (1092, 562)
Screenshot: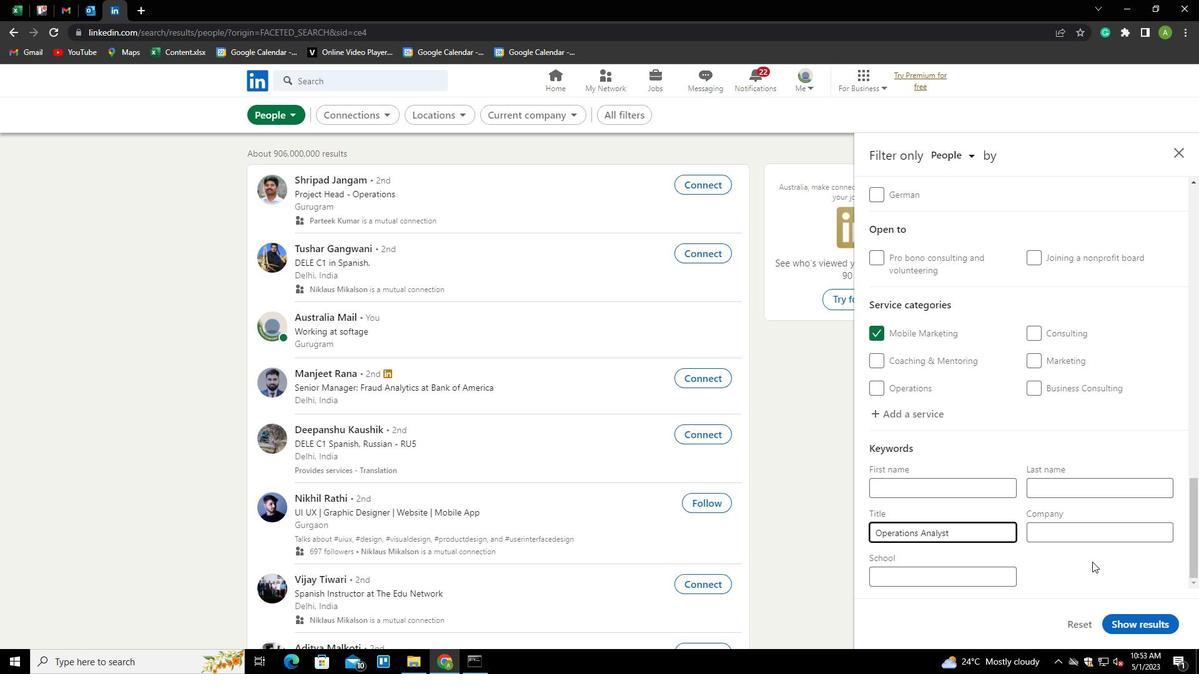 
Action: Mouse moved to (1136, 618)
Screenshot: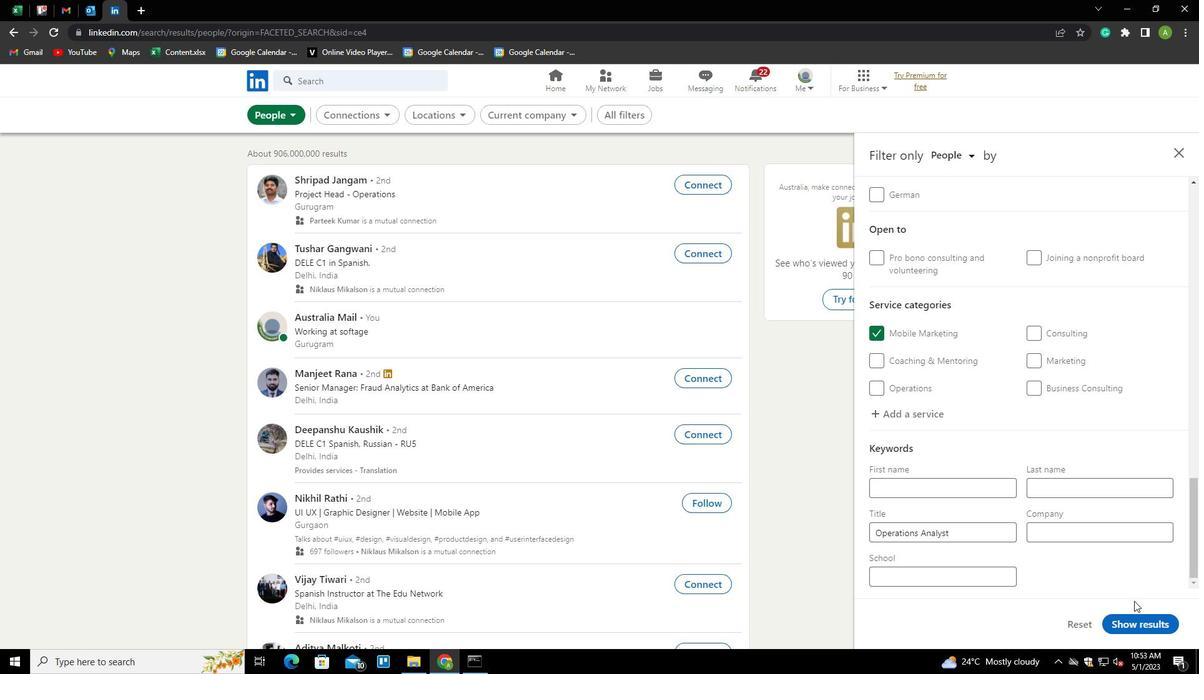 
Action: Mouse pressed left at (1136, 618)
Screenshot: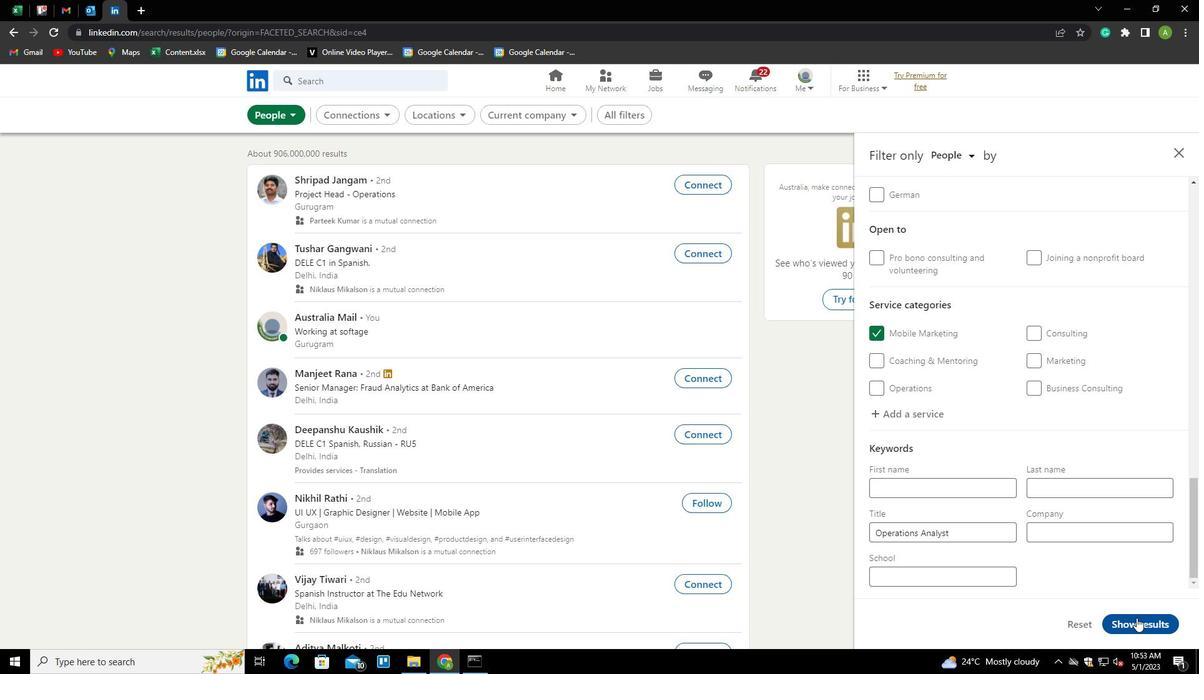 
